 Task: Add a signature Ibrahim Sanchez containing Have a great St. Patricks Day, Ibrahim Sanchez to email address softage.5@softage.net and add a folder Decorations
Action: Mouse moved to (24, 44)
Screenshot: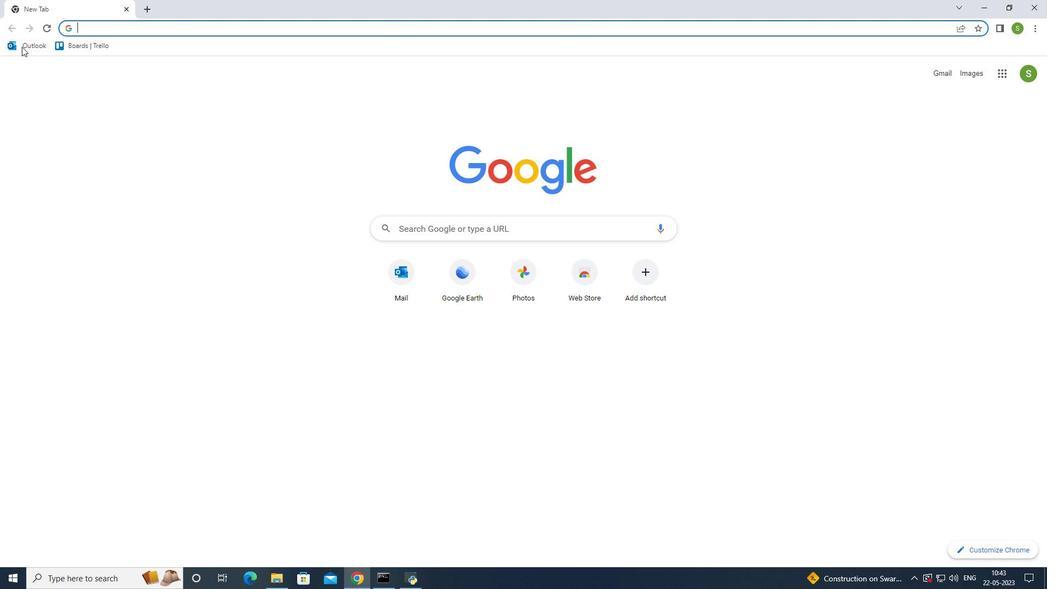 
Action: Mouse pressed left at (24, 44)
Screenshot: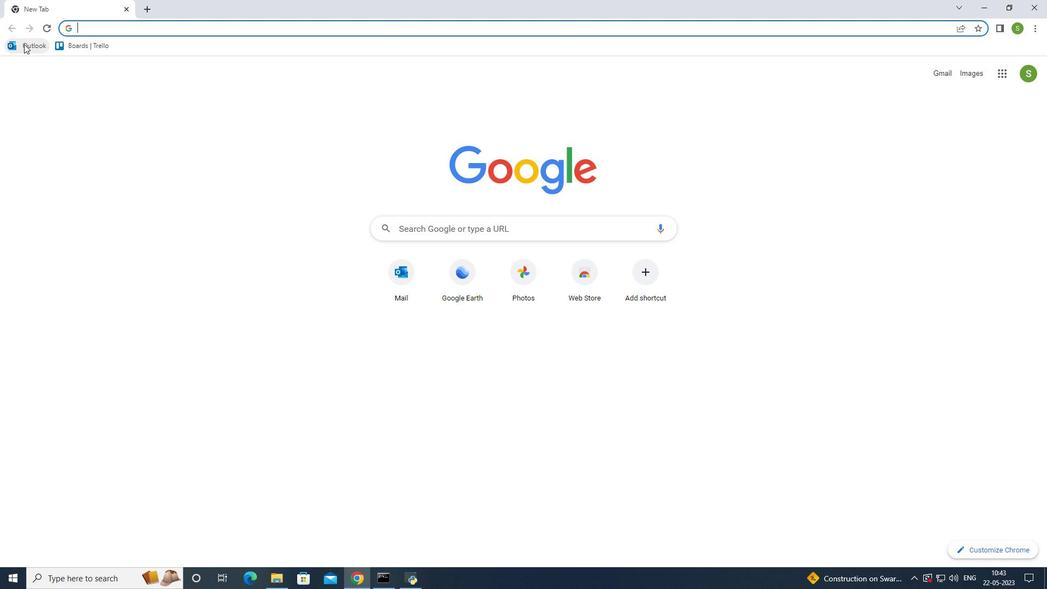 
Action: Mouse moved to (99, 98)
Screenshot: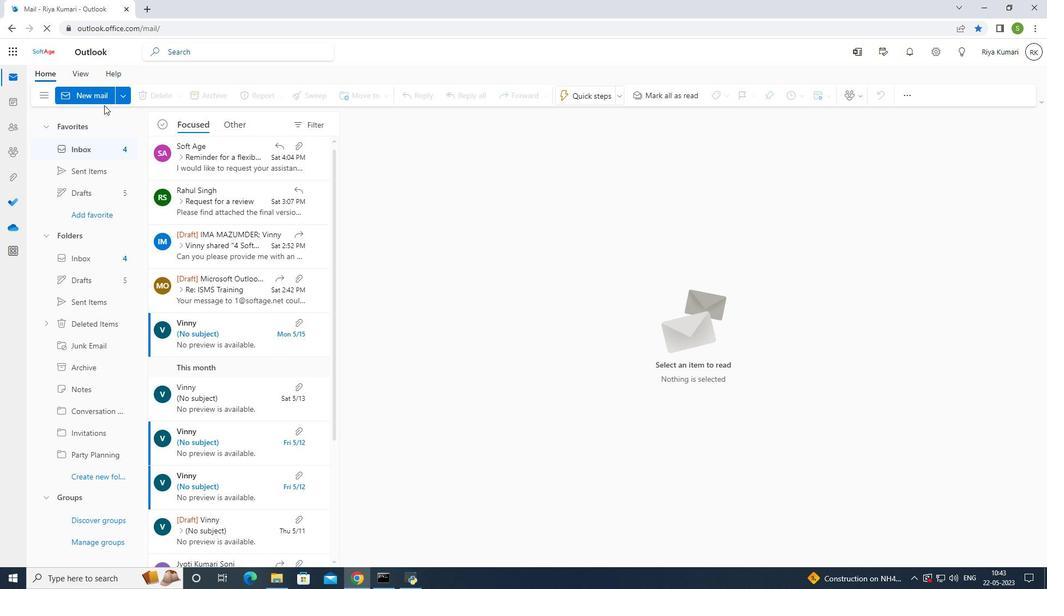 
Action: Mouse pressed left at (99, 98)
Screenshot: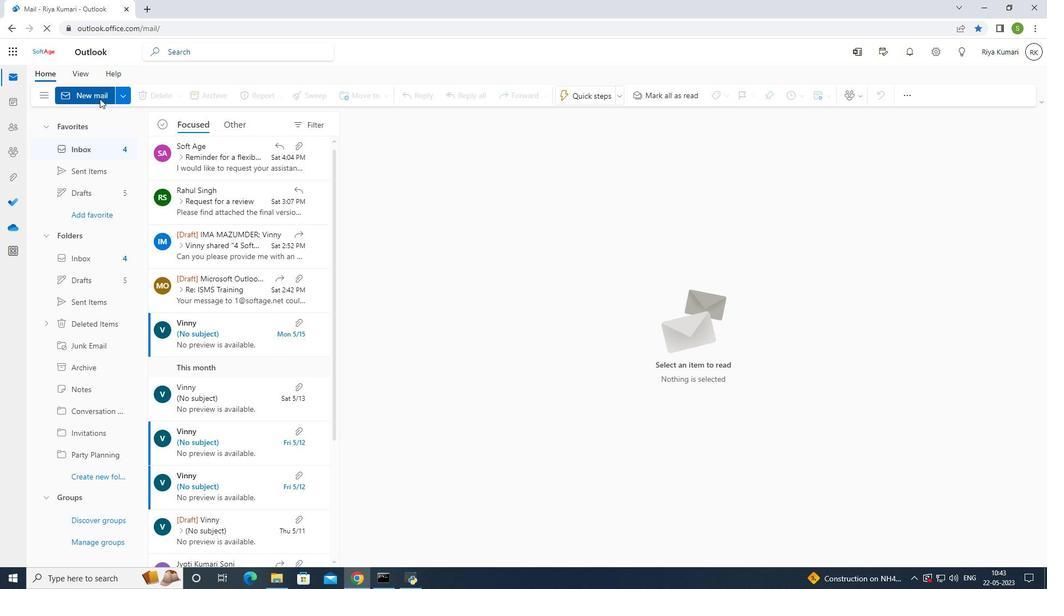 
Action: Mouse moved to (711, 96)
Screenshot: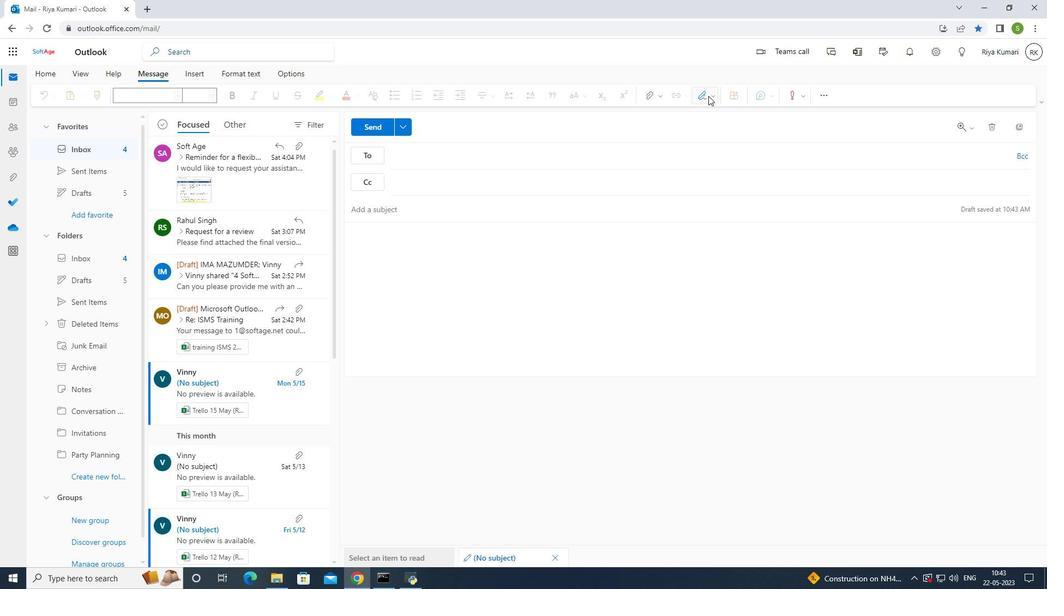 
Action: Mouse pressed left at (711, 96)
Screenshot: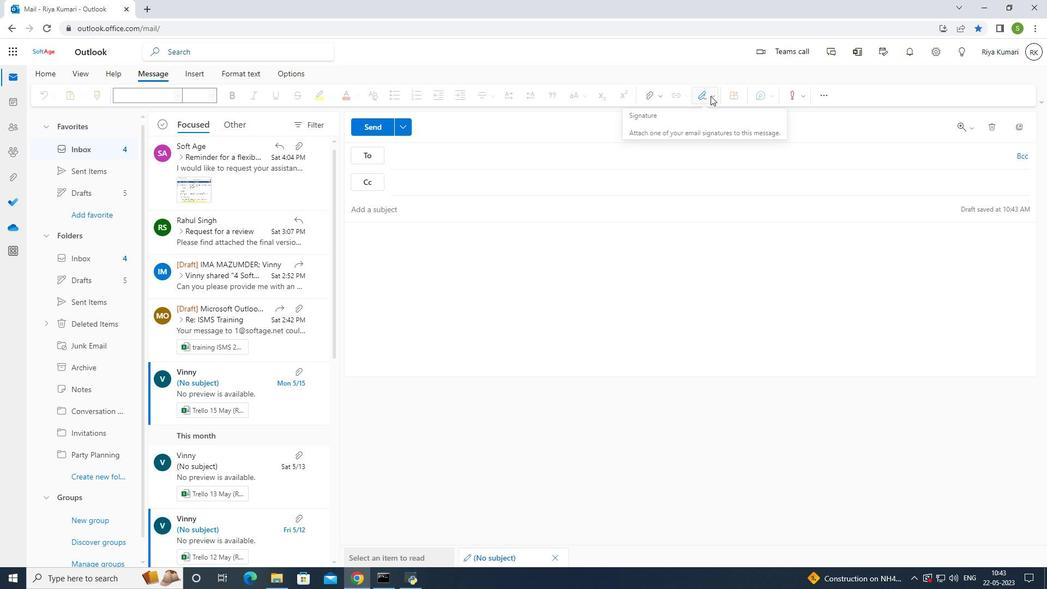 
Action: Mouse moved to (692, 140)
Screenshot: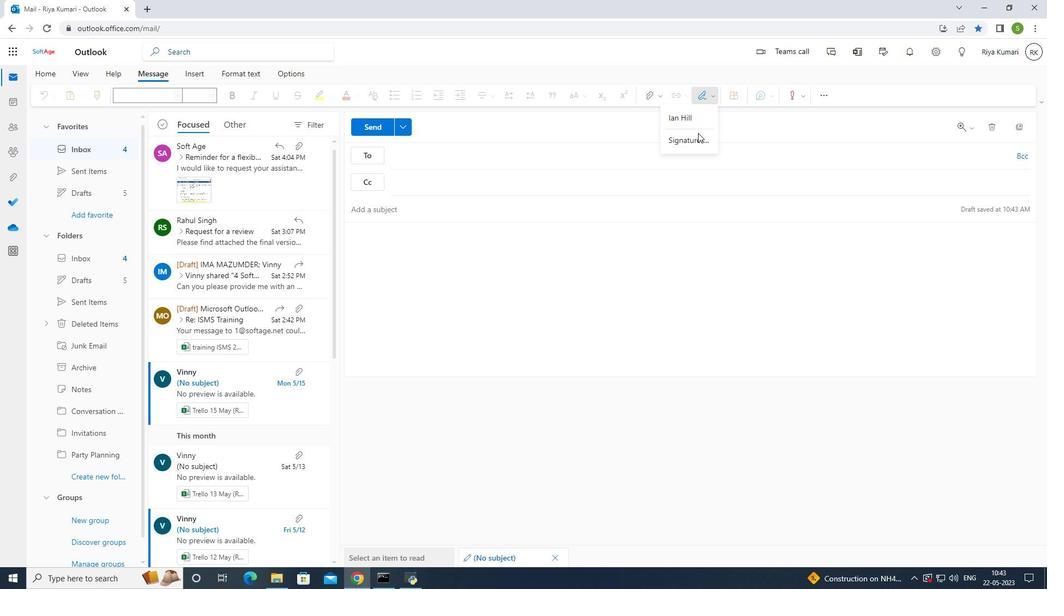 
Action: Mouse pressed left at (692, 140)
Screenshot: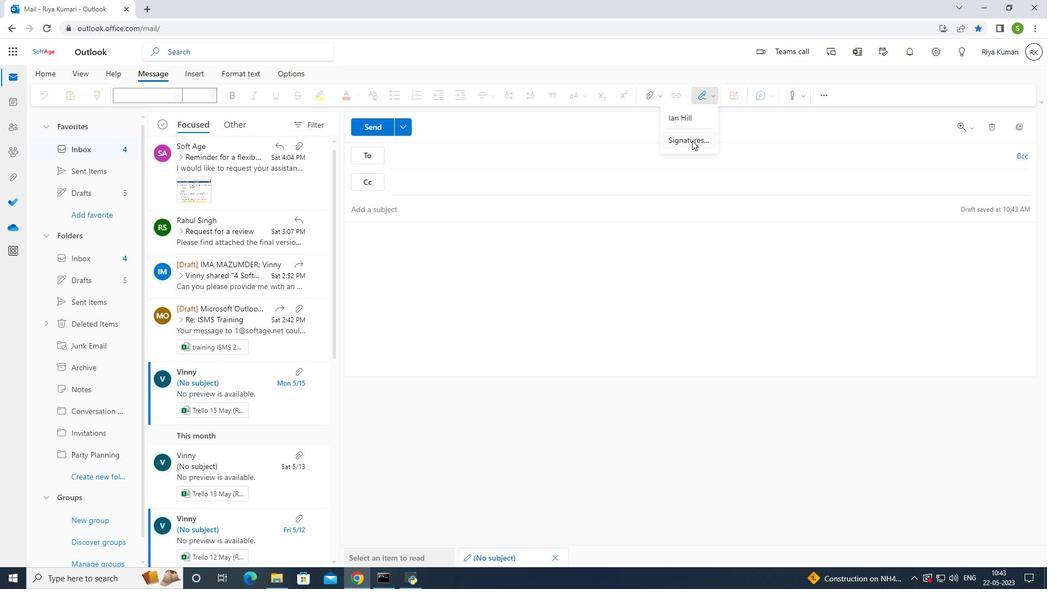 
Action: Mouse moved to (682, 183)
Screenshot: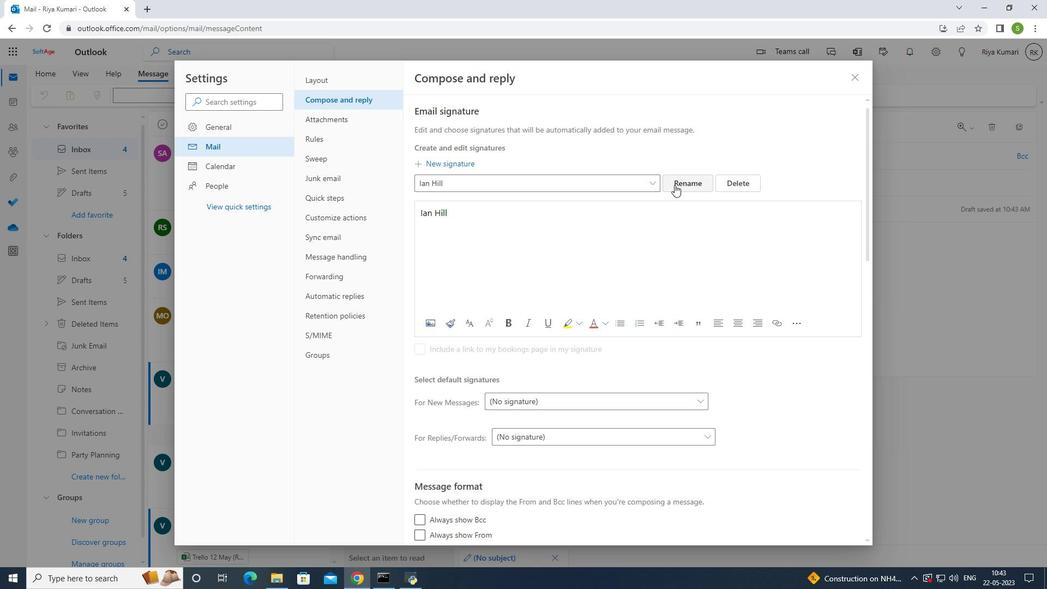 
Action: Mouse pressed left at (682, 183)
Screenshot: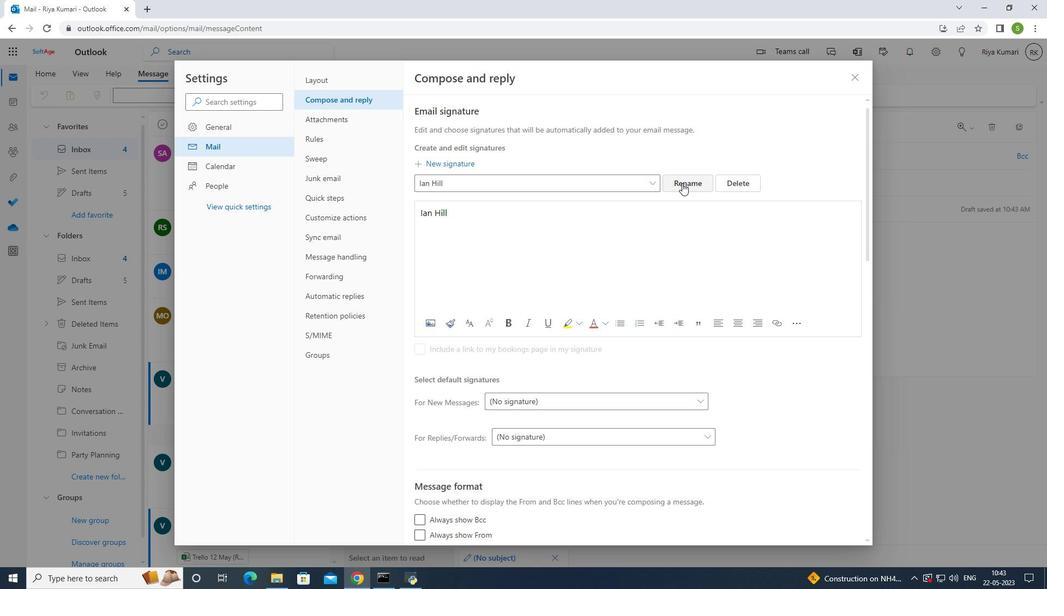 
Action: Mouse moved to (642, 185)
Screenshot: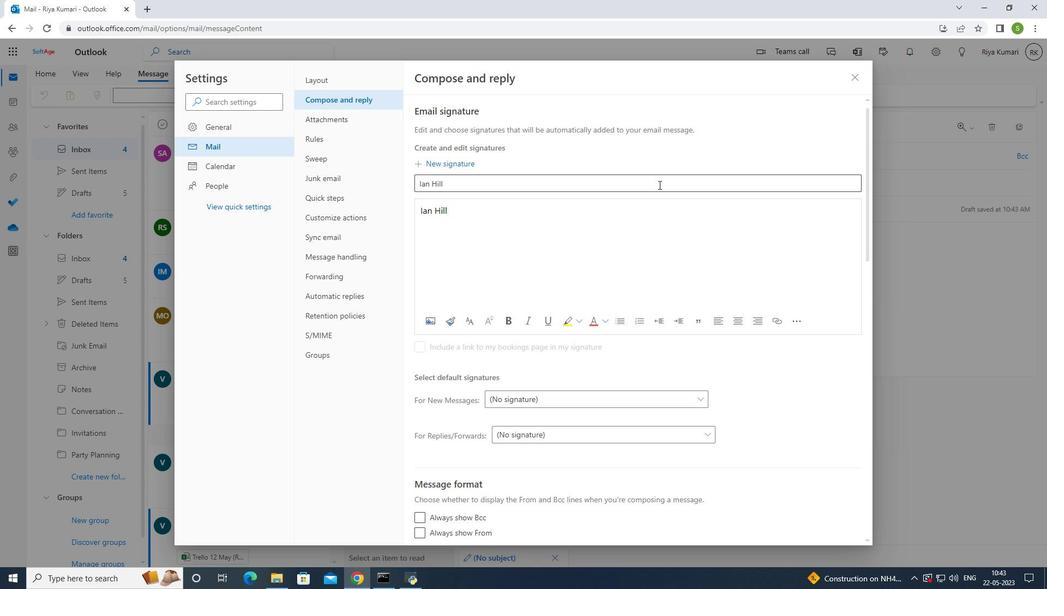 
Action: Mouse pressed left at (642, 185)
Screenshot: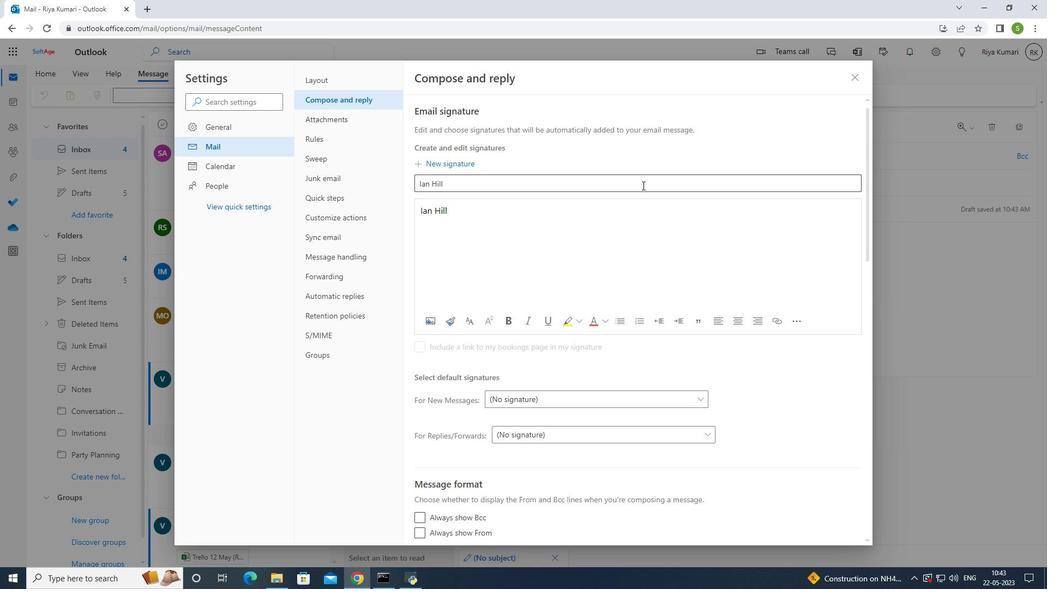 
Action: Mouse moved to (642, 185)
Screenshot: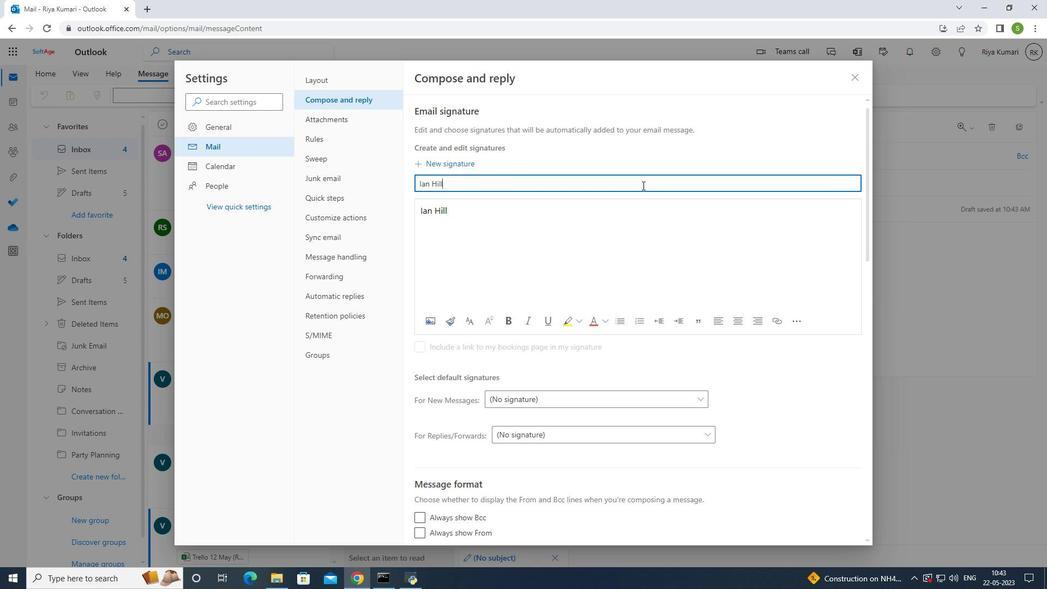 
Action: Key pressed <Key.backspace><Key.backspace><Key.backspace><Key.backspace><Key.backspace><Key.backspace><Key.backspace><Key.backspace><Key.backspace><Key.backspace><Key.backspace><Key.backspace><Key.backspace><Key.backspace><Key.backspace><Key.backspace><Key.shift>I
Screenshot: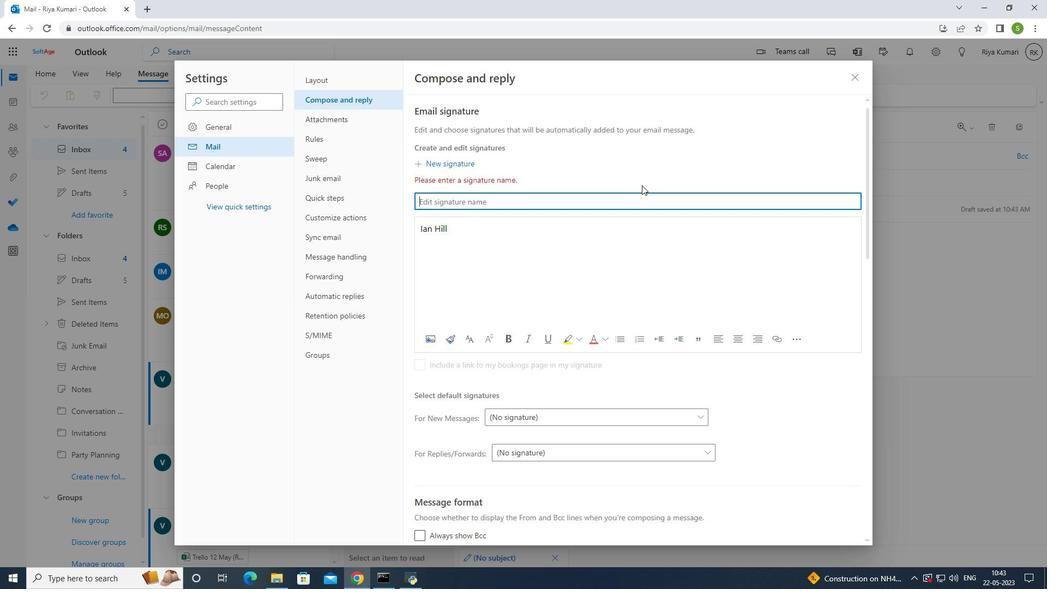 
Action: Mouse moved to (680, 180)
Screenshot: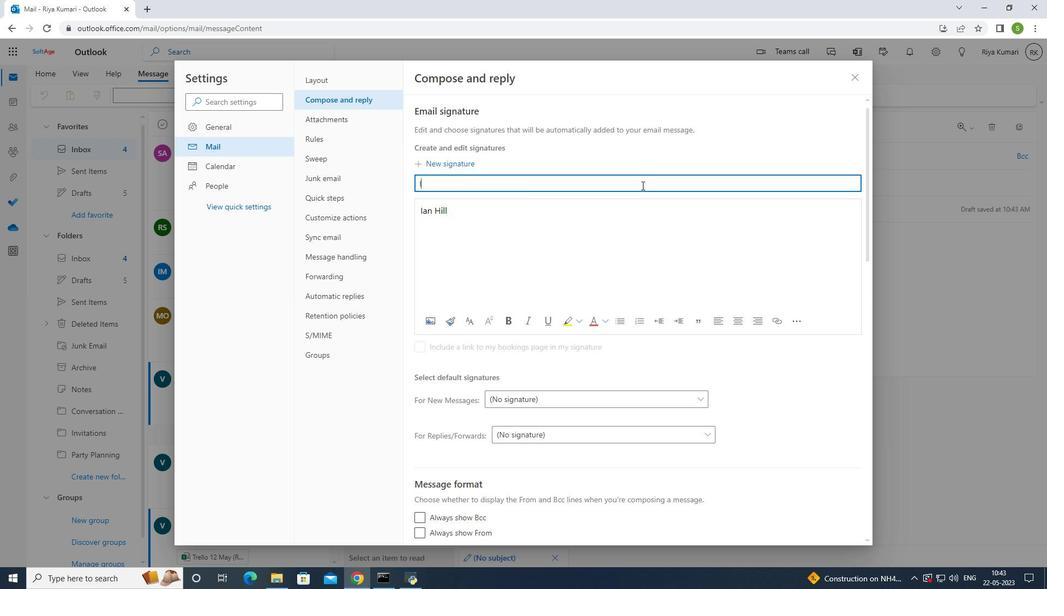 
Action: Key pressed brah
Screenshot: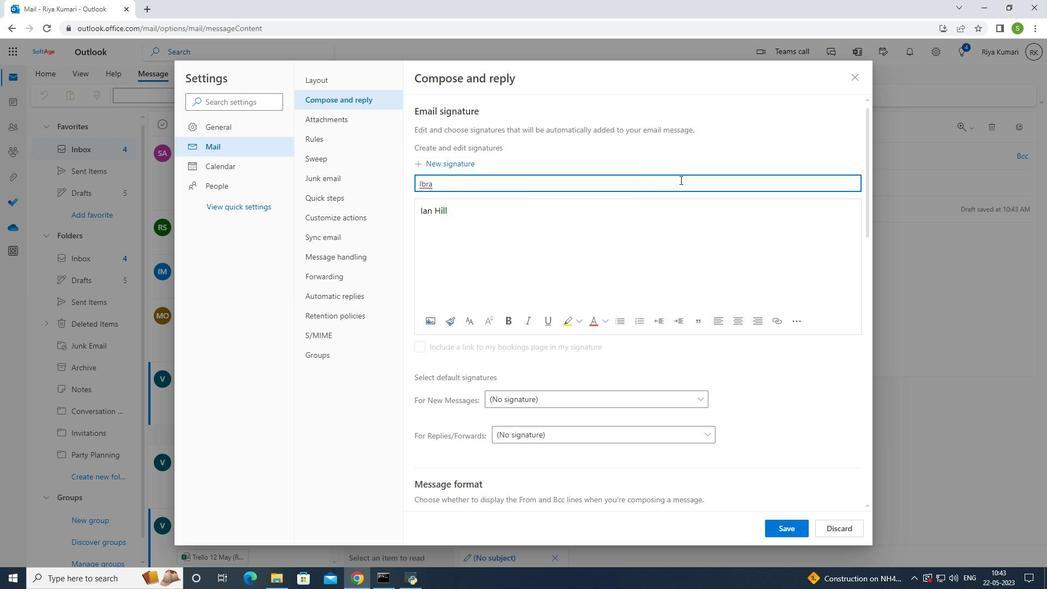 
Action: Mouse moved to (708, 179)
Screenshot: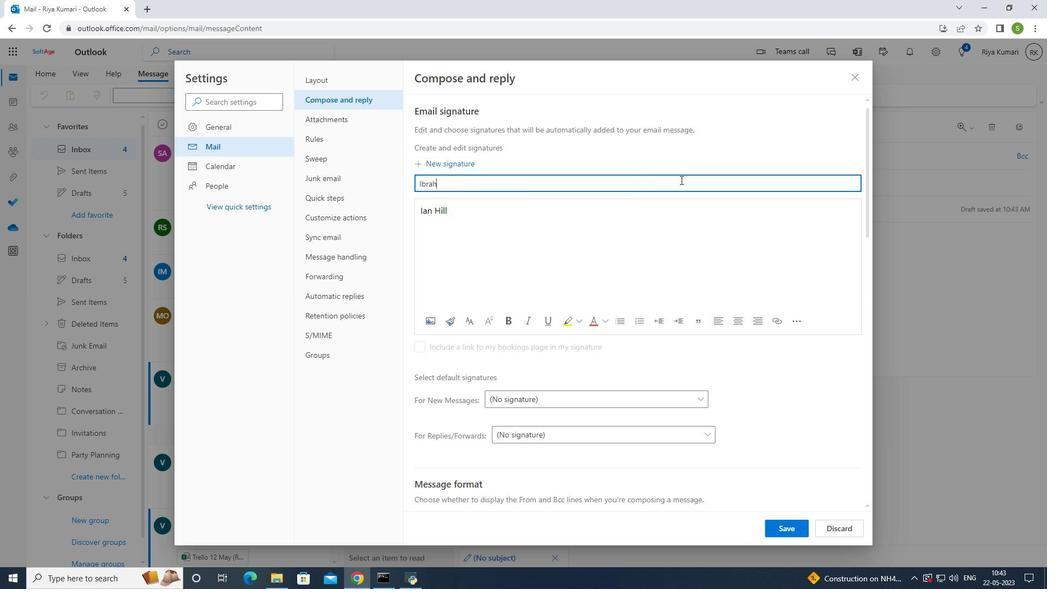 
Action: Key pressed i
Screenshot: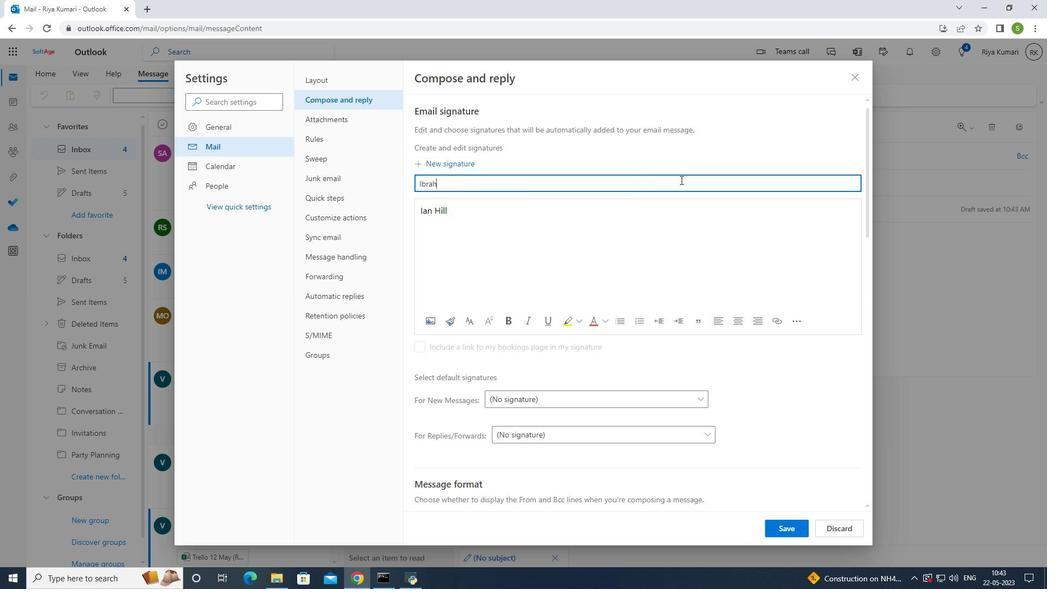 
Action: Mouse moved to (710, 179)
Screenshot: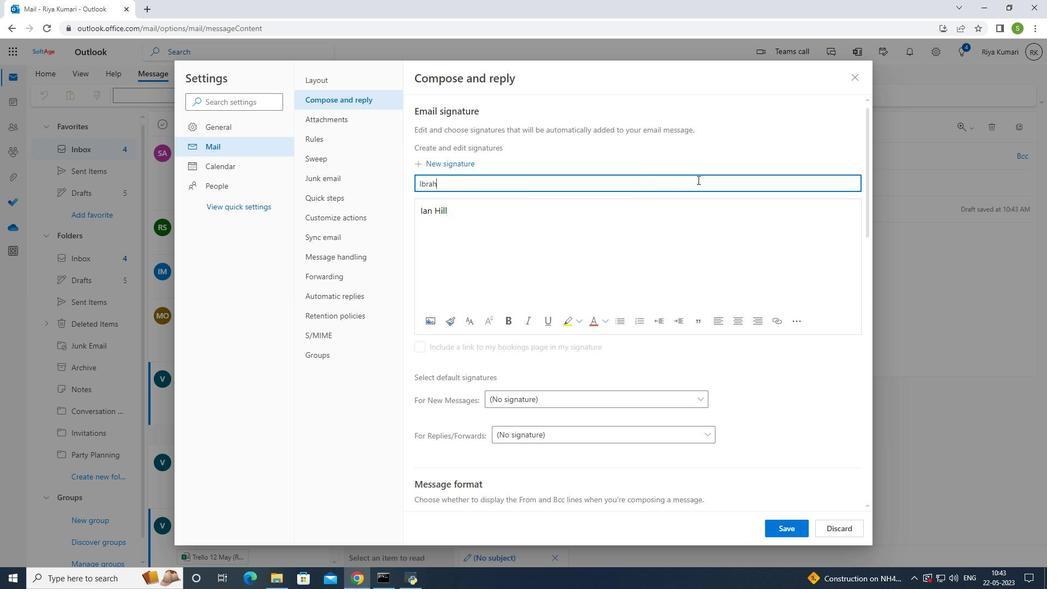 
Action: Key pressed m<Key.space><Key.shift>Sanchez
Screenshot: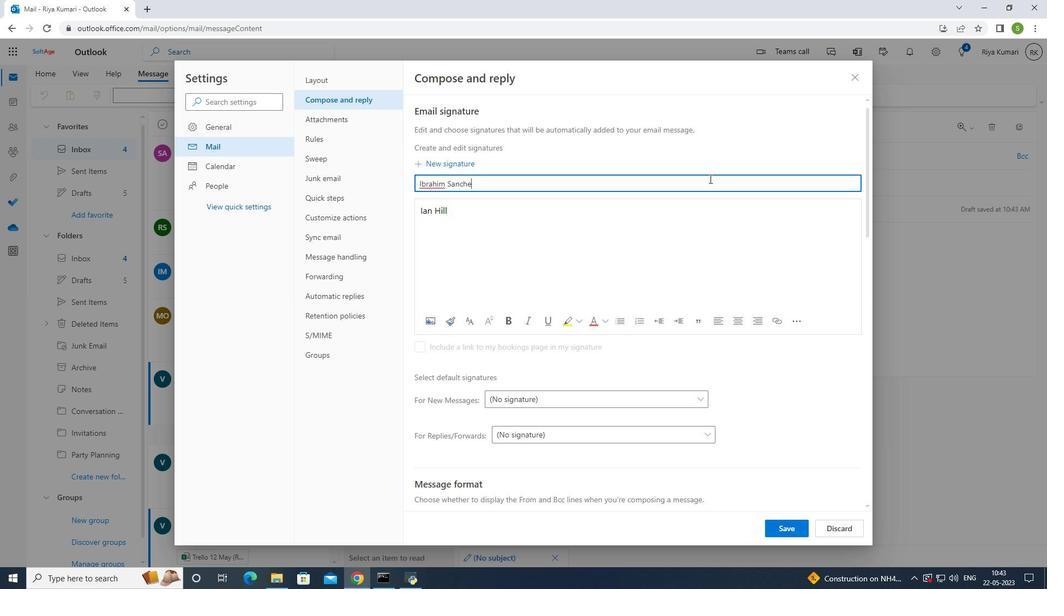 
Action: Mouse moved to (478, 192)
Screenshot: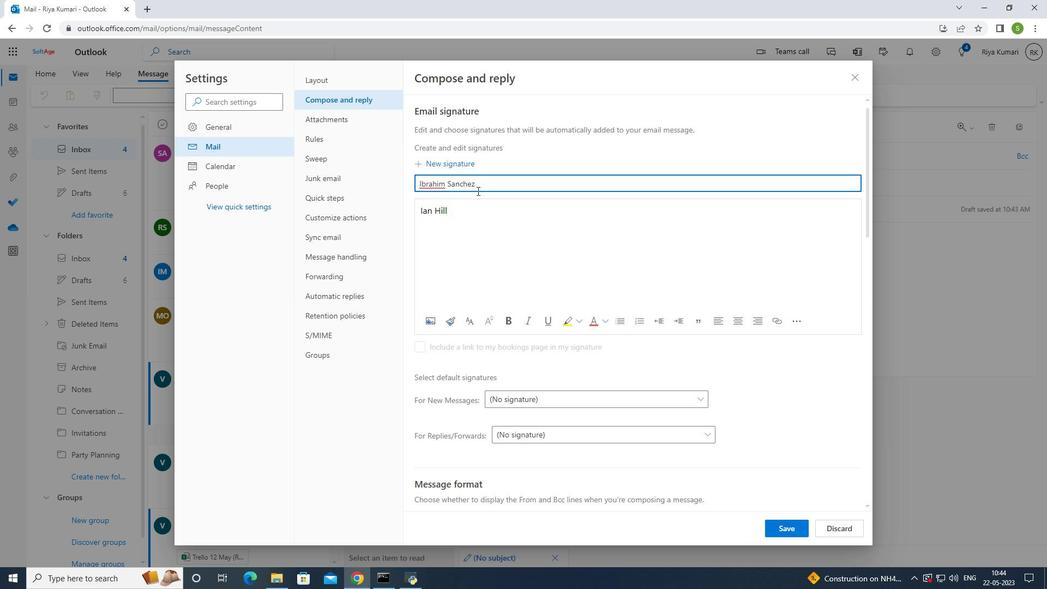 
Action: Key pressed ctrl+A
Screenshot: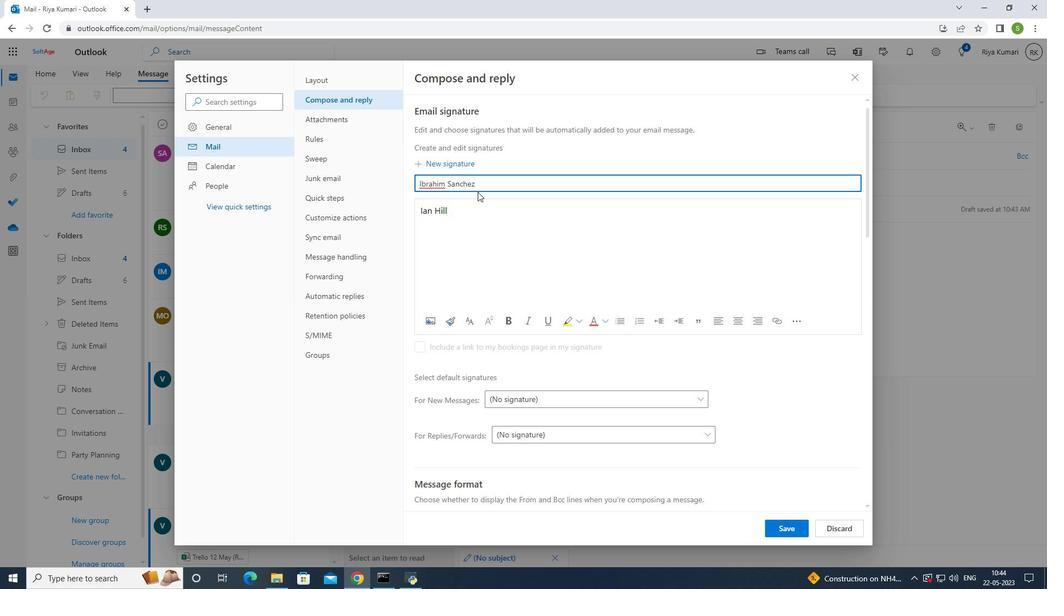 
Action: Mouse moved to (478, 193)
Screenshot: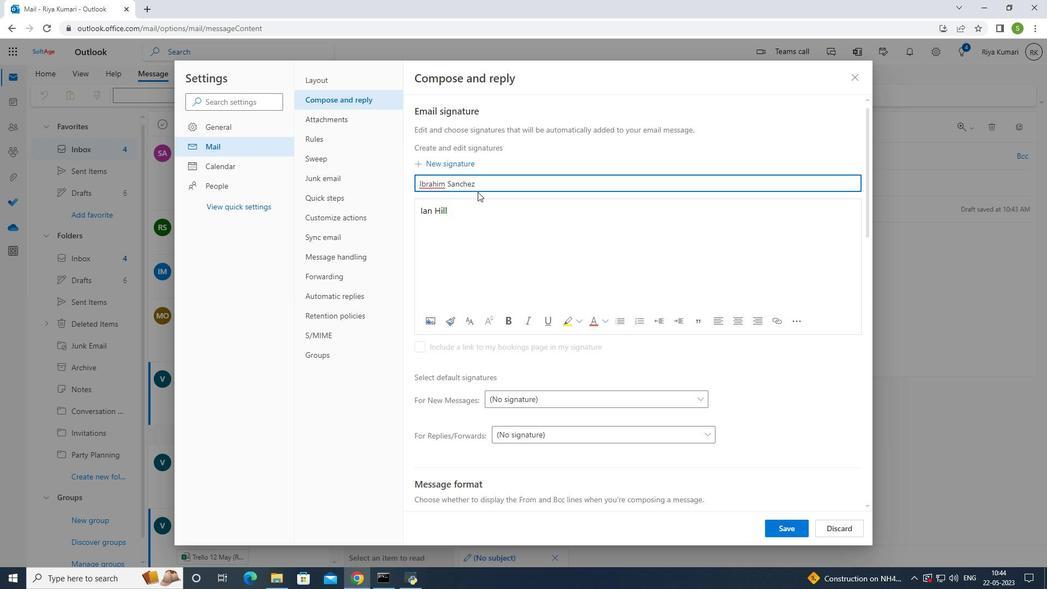 
Action: Key pressed <'\x03'>
Screenshot: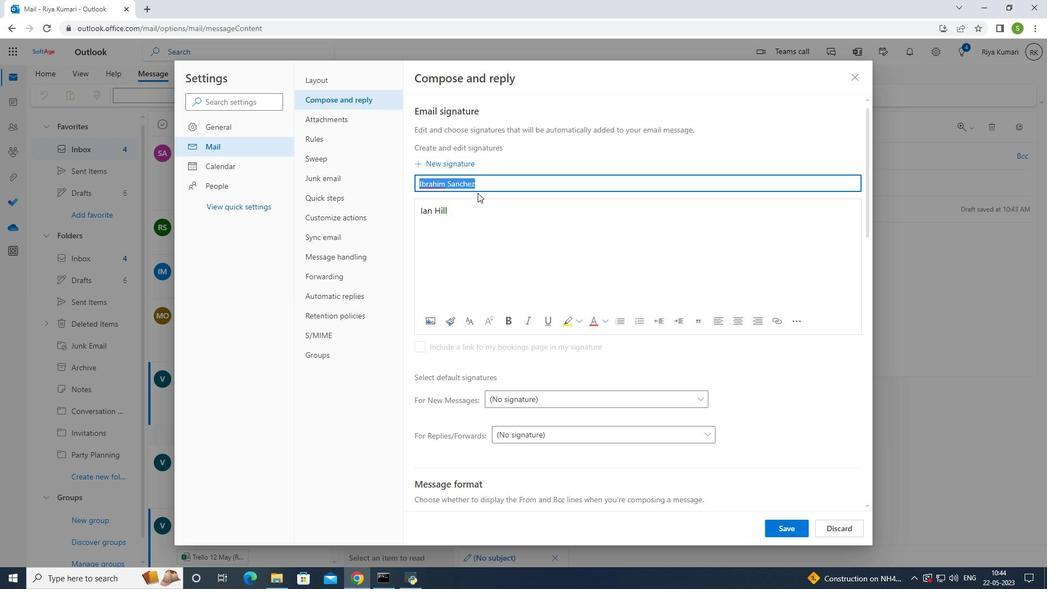 
Action: Mouse moved to (457, 209)
Screenshot: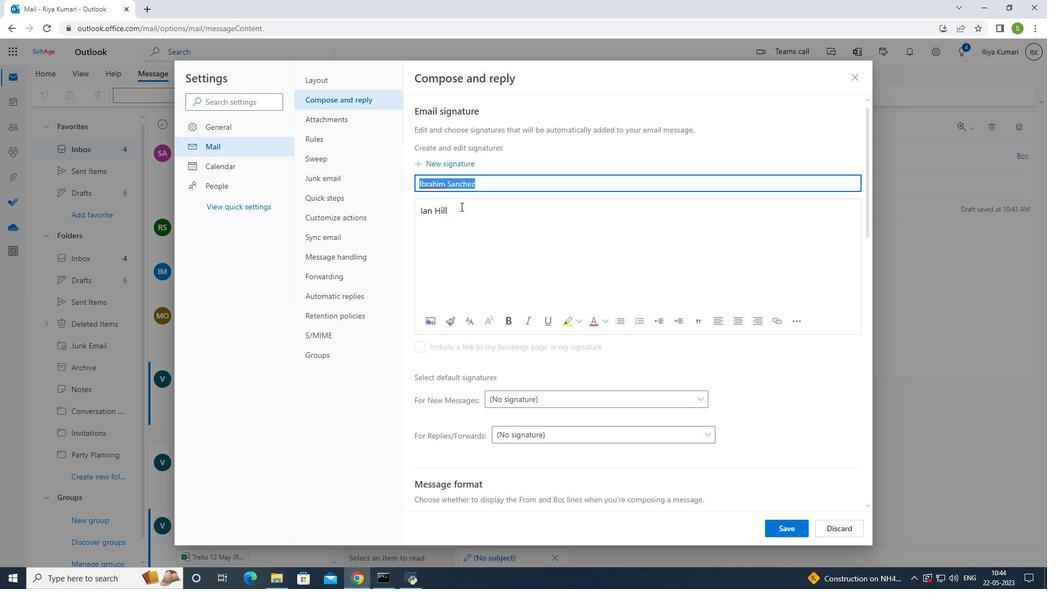 
Action: Mouse pressed left at (457, 209)
Screenshot: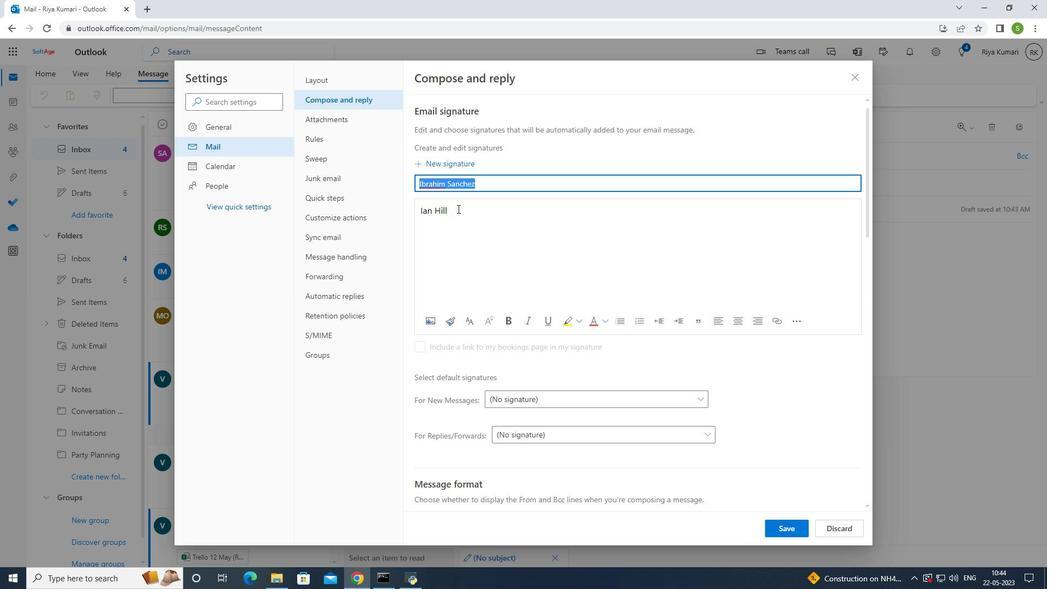 
Action: Key pressed <Key.backspace><Key.backspace><Key.backspace><Key.backspace><Key.backspace><Key.backspace><Key.backspace><Key.backspace><Key.backspace><Key.backspace><Key.backspace><Key.backspace><Key.backspace><Key.backspace><Key.backspace><Key.backspace><Key.backspace><Key.backspace><Key.backspace><Key.backspace><Key.backspace><Key.backspace><Key.backspace><Key.backspace><Key.backspace><Key.backspace><Key.backspace><Key.backspace><Key.backspace><Key.backspace><Key.backspace><Key.backspace><Key.backspace><Key.backspace><Key.backspace><Key.backspace><Key.backspace><Key.backspace><Key.backspace><Key.backspace>ctrl+V
Screenshot: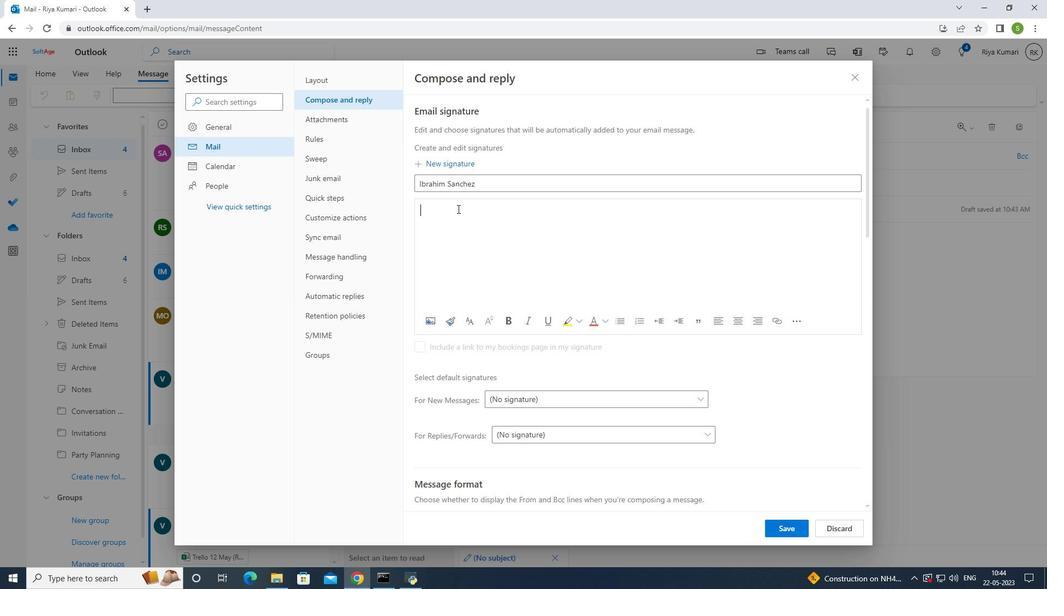 
Action: Mouse moved to (792, 527)
Screenshot: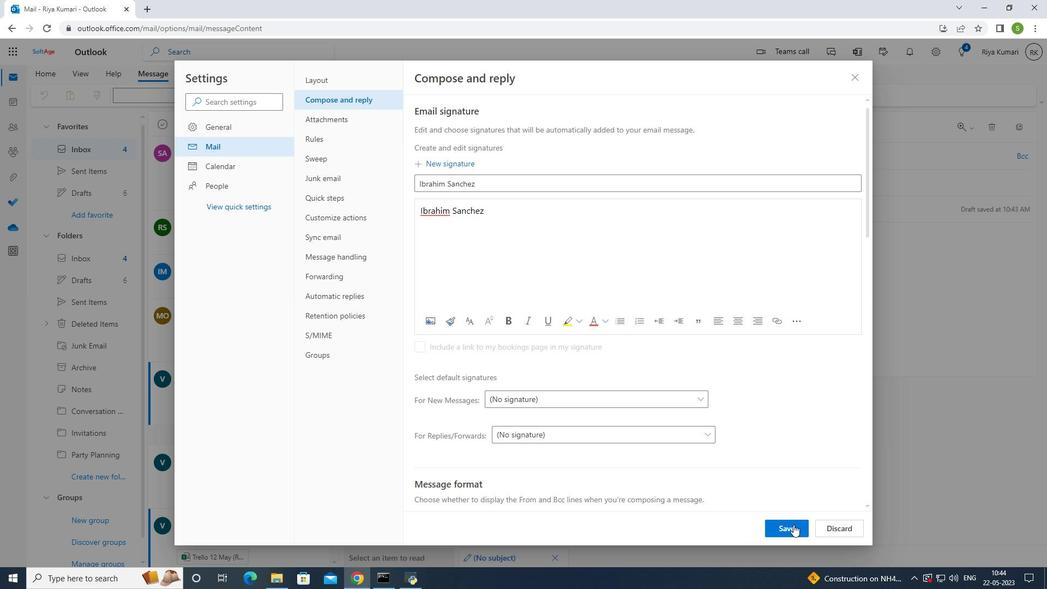 
Action: Mouse pressed left at (792, 527)
Screenshot: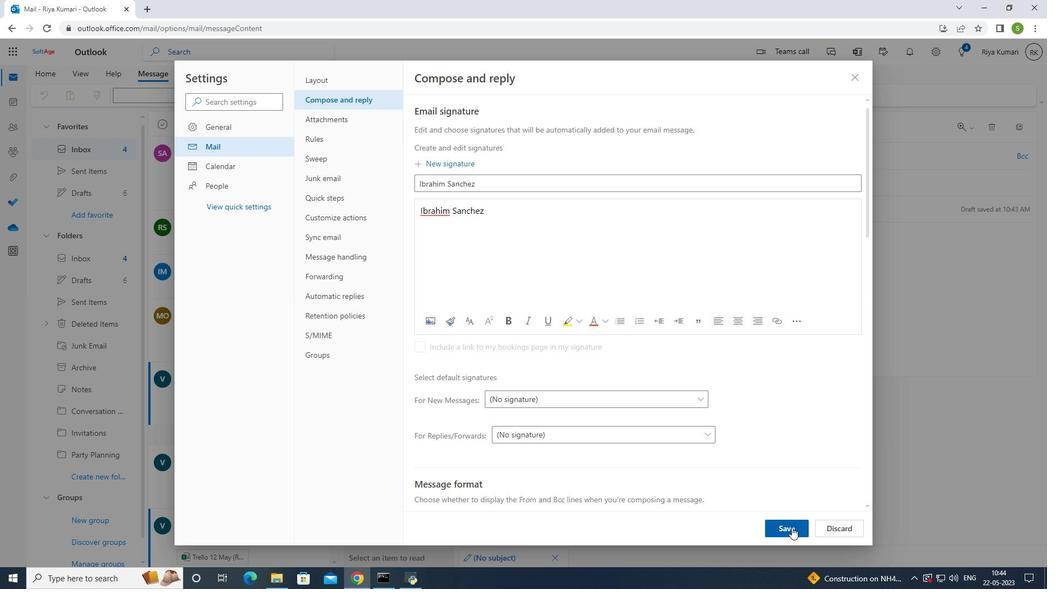 
Action: Mouse moved to (856, 72)
Screenshot: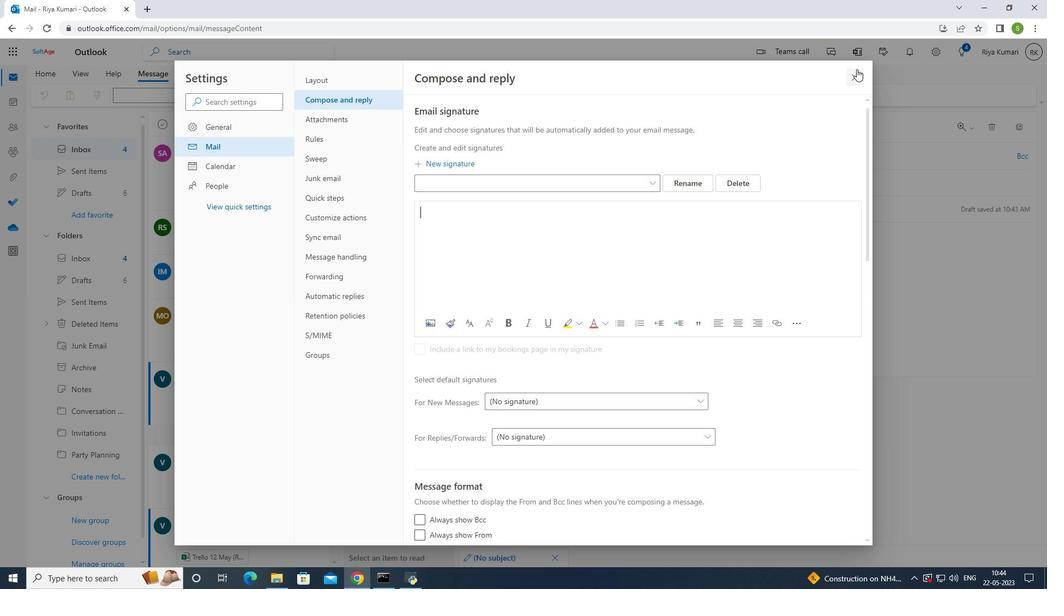 
Action: Mouse pressed left at (856, 72)
Screenshot: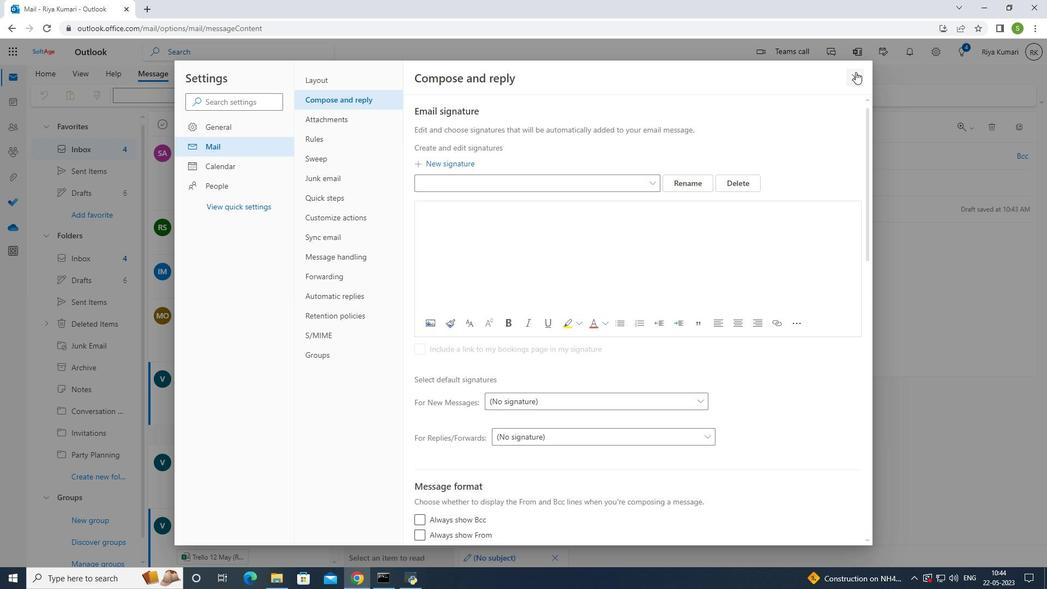 
Action: Mouse moved to (385, 248)
Screenshot: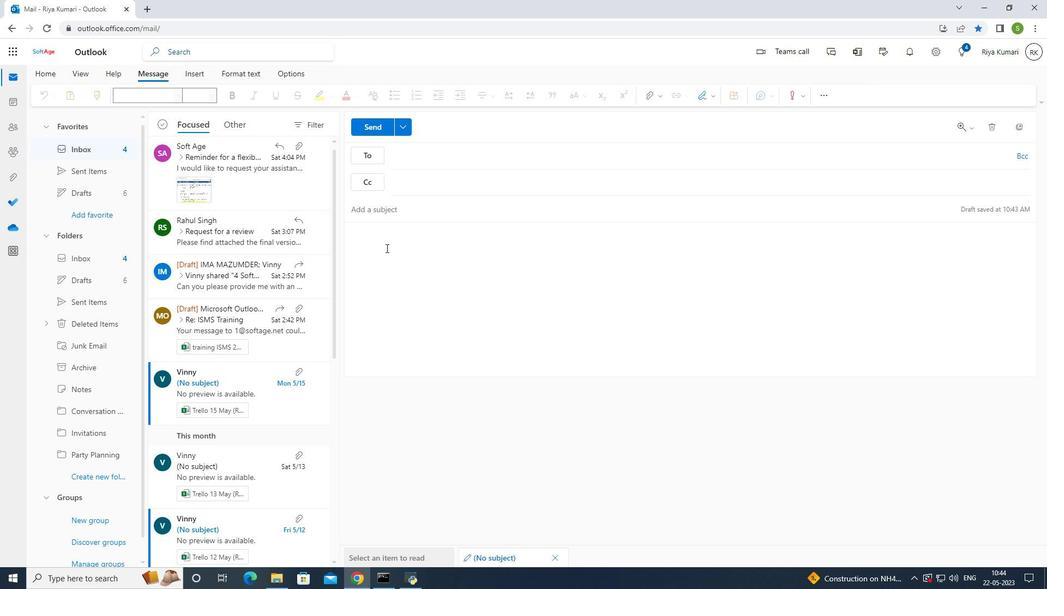 
Action: Mouse pressed left at (385, 248)
Screenshot: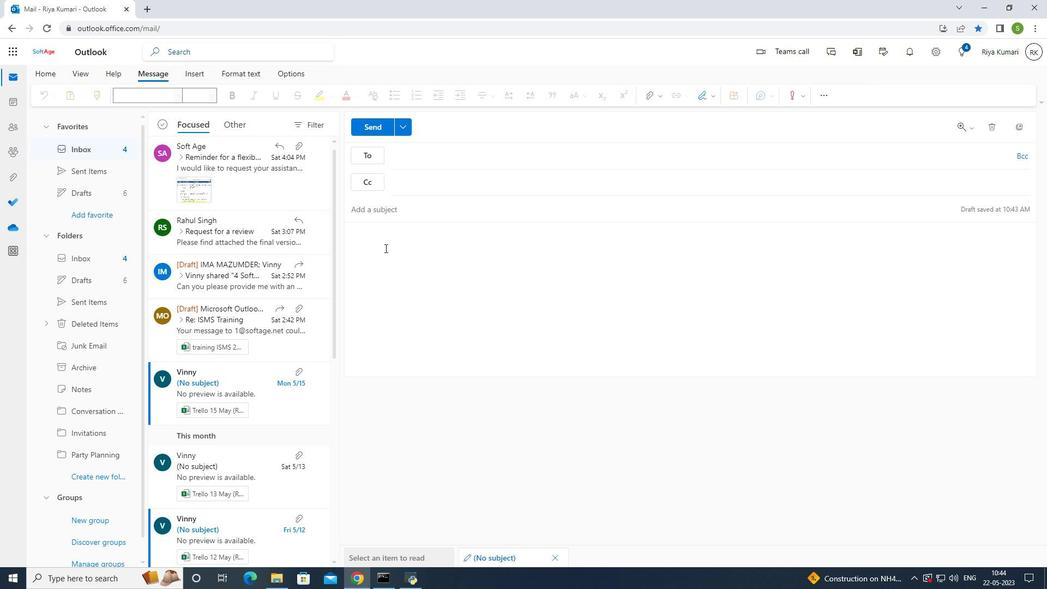 
Action: Mouse moved to (713, 97)
Screenshot: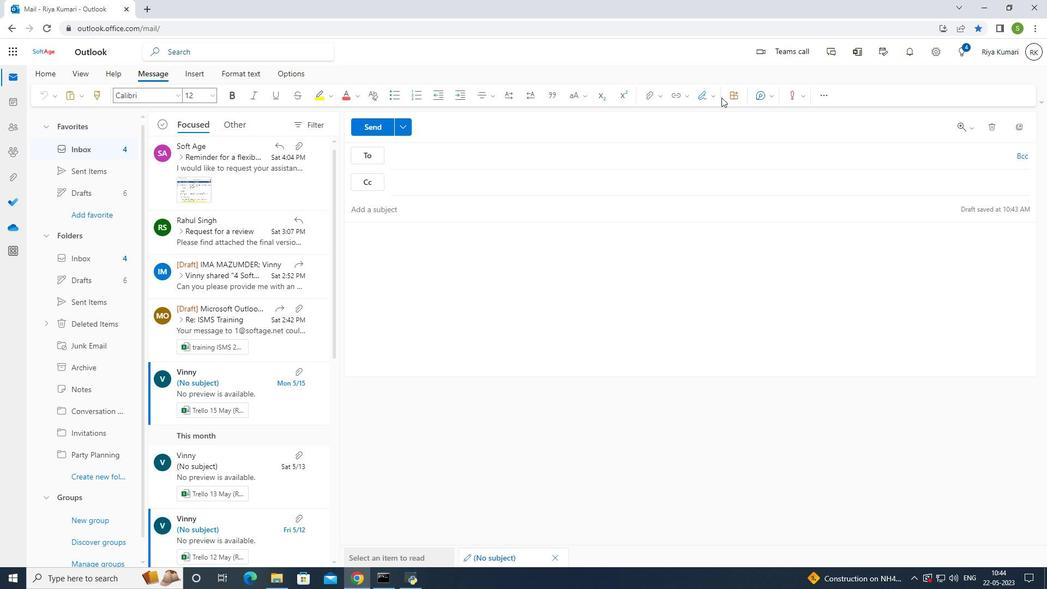 
Action: Mouse pressed left at (713, 97)
Screenshot: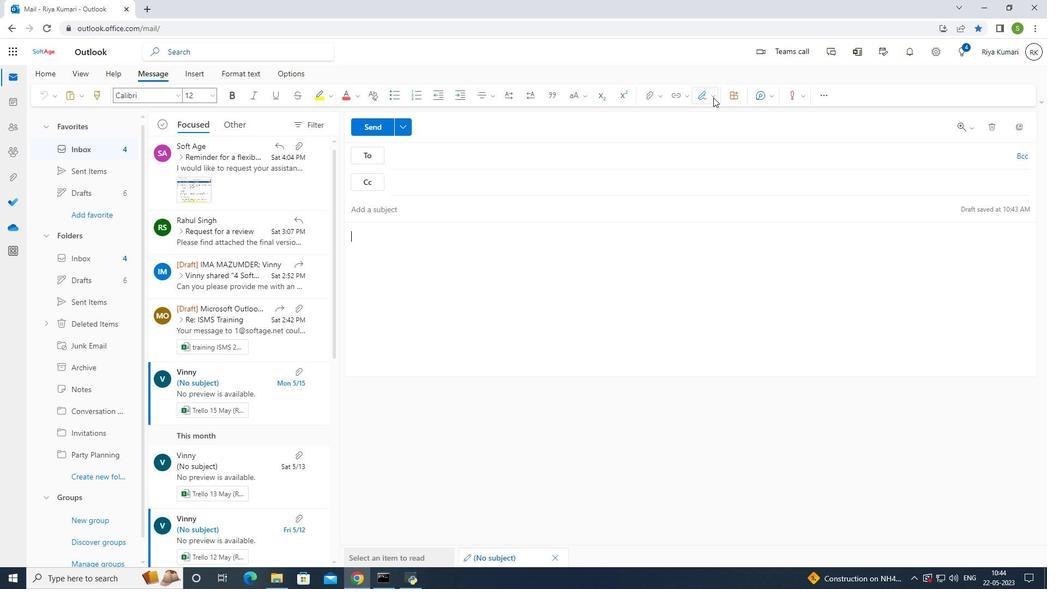 
Action: Mouse moved to (698, 118)
Screenshot: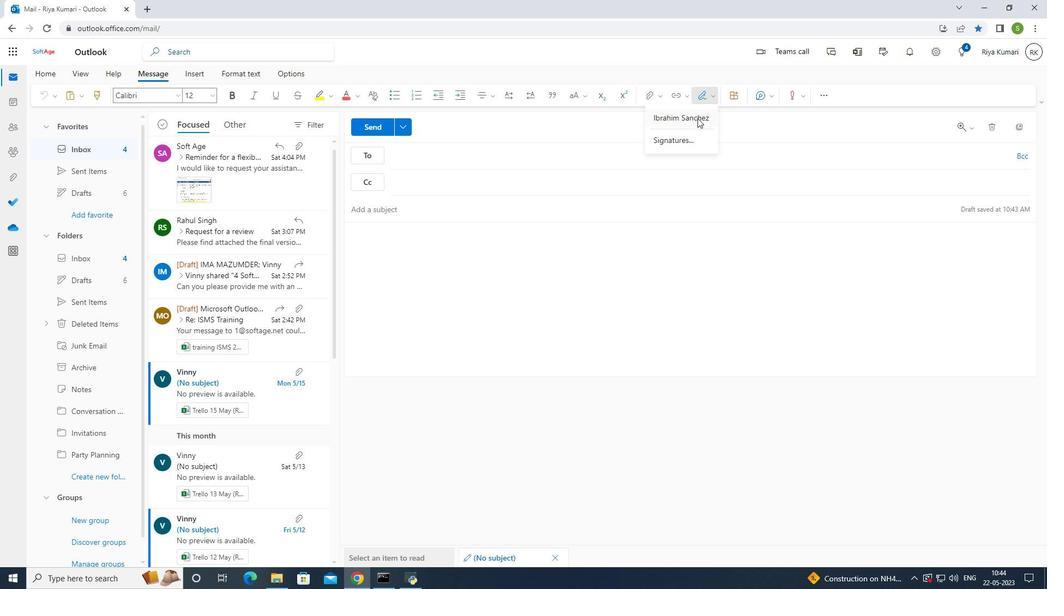 
Action: Mouse pressed left at (698, 118)
Screenshot: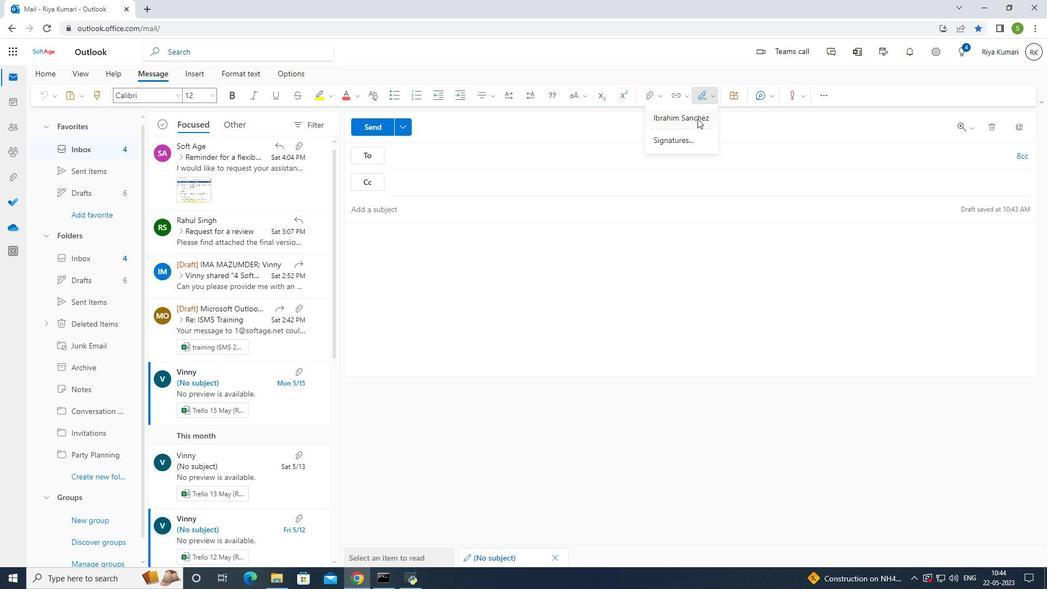 
Action: Mouse moved to (425, 151)
Screenshot: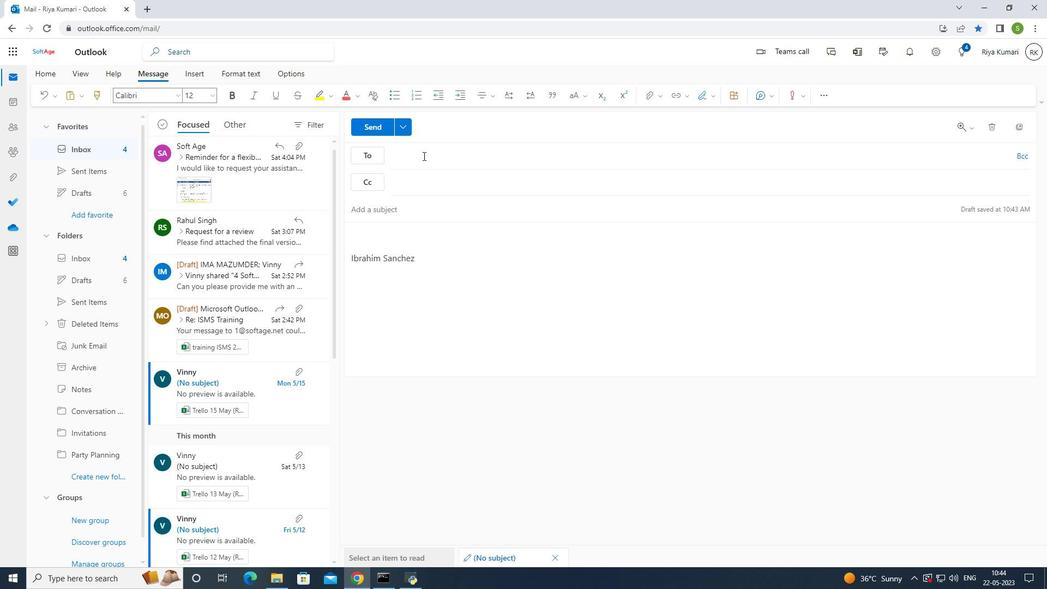 
Action: Mouse pressed left at (425, 151)
Screenshot: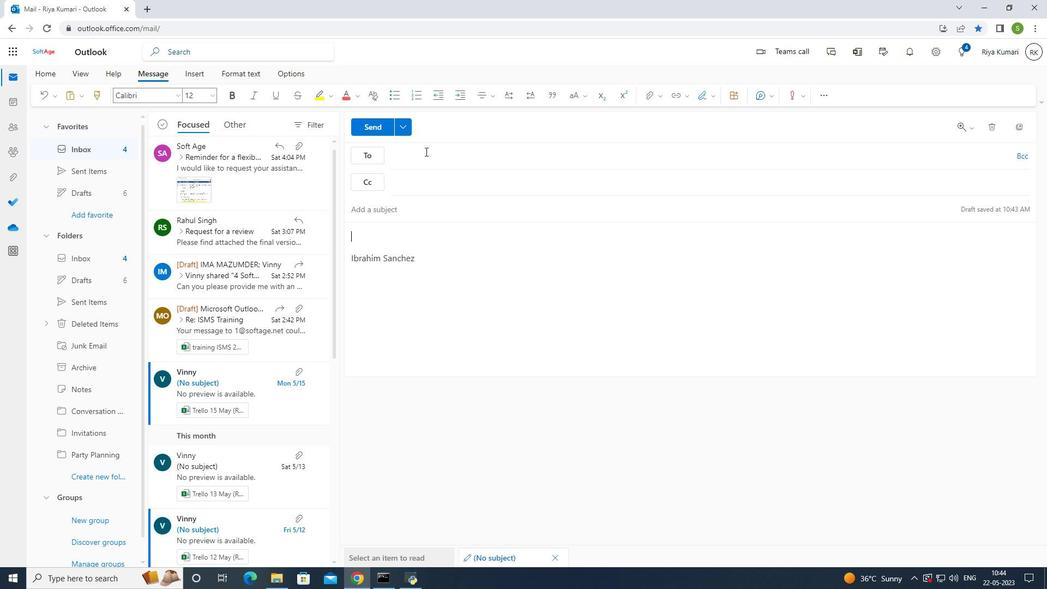 
Action: Mouse moved to (779, 204)
Screenshot: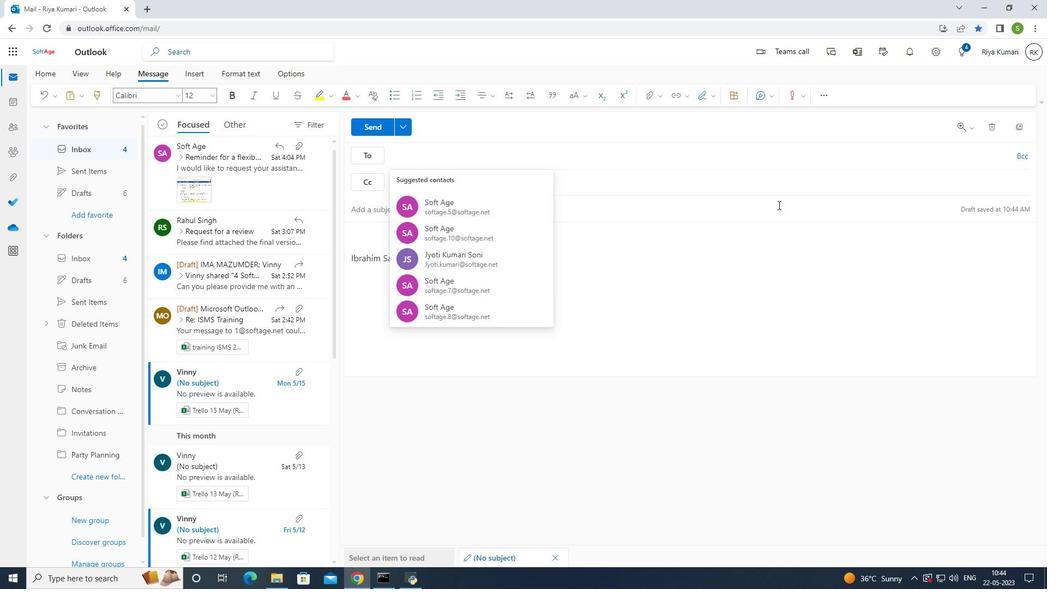 
Action: Key pressed softage.5<Key.shift>@softage.net
Screenshot: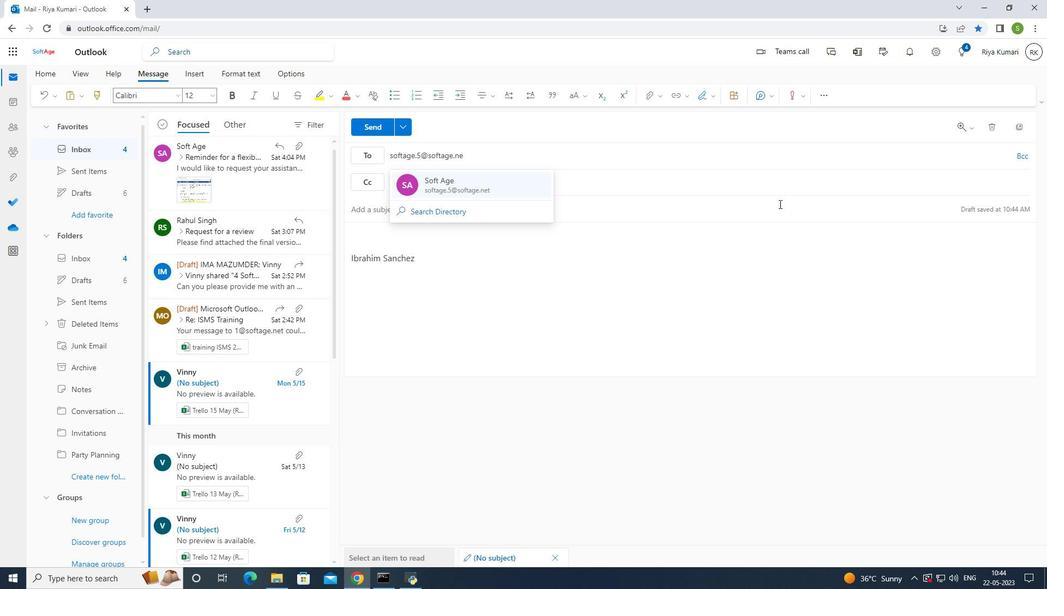 
Action: Mouse moved to (415, 235)
Screenshot: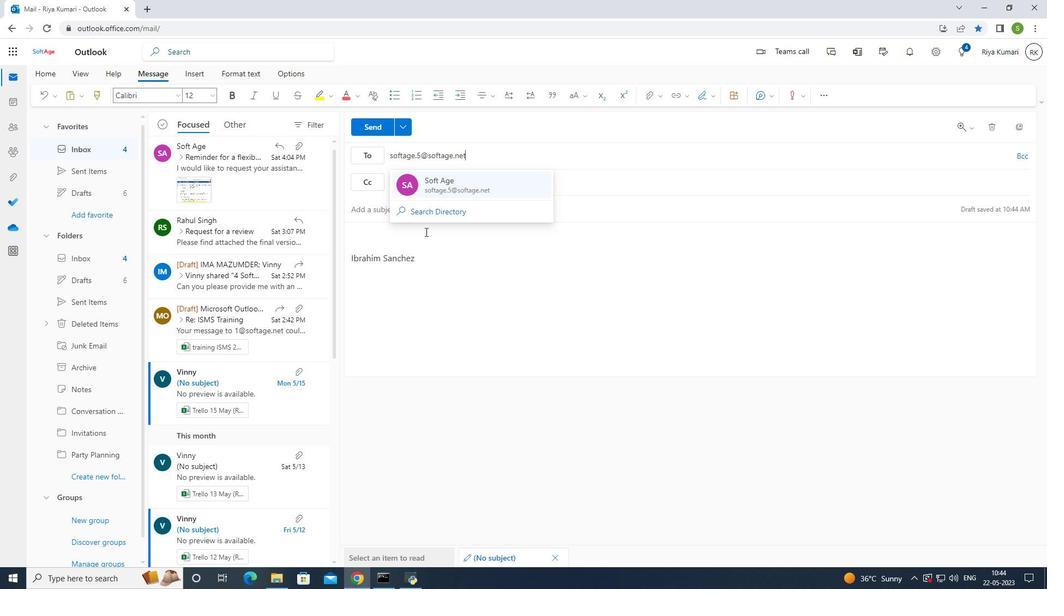 
Action: Mouse pressed left at (415, 235)
Screenshot: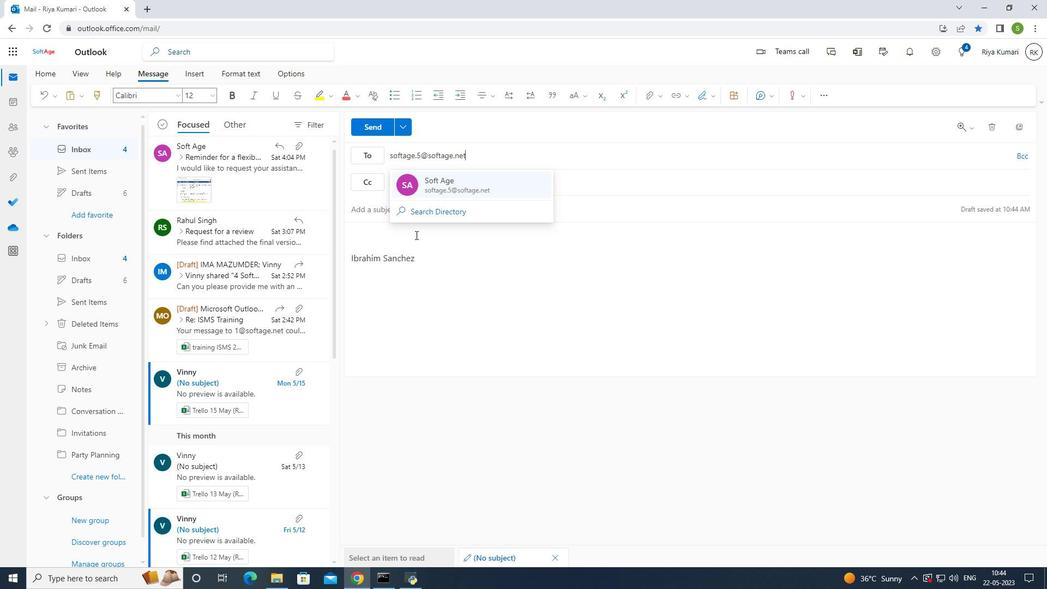 
Action: Mouse moved to (656, 254)
Screenshot: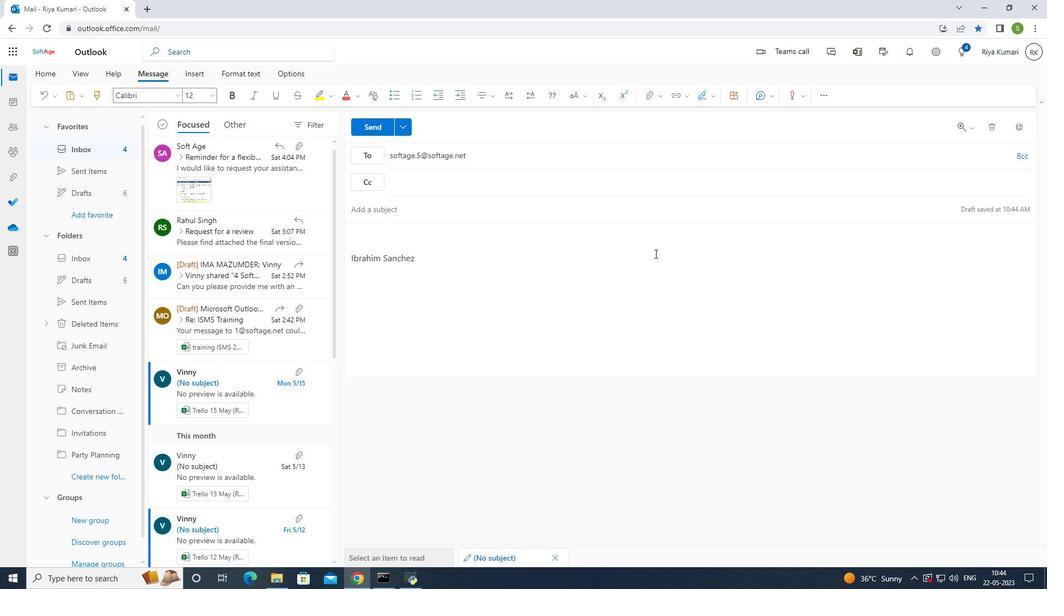 
Action: Key pressed <Key.shift>Have<Key.space>a<Key.space><Key.shift>great<Key.space>st.<Key.space><Key.shift>P
Screenshot: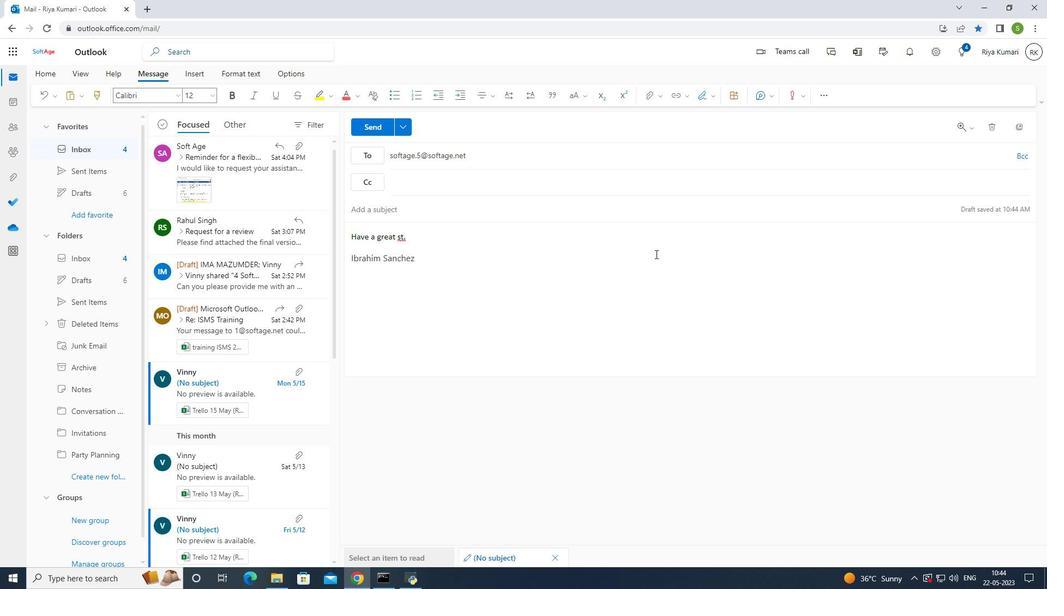 
Action: Mouse moved to (538, 268)
Screenshot: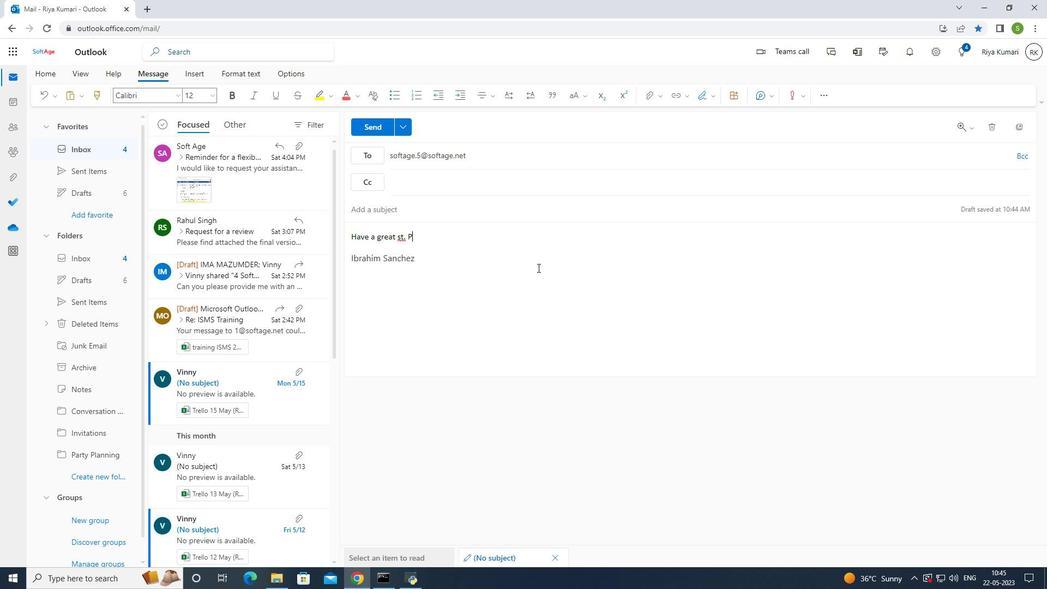 
Action: Key pressed atricks<Key.space><Key.shift>Day
Screenshot: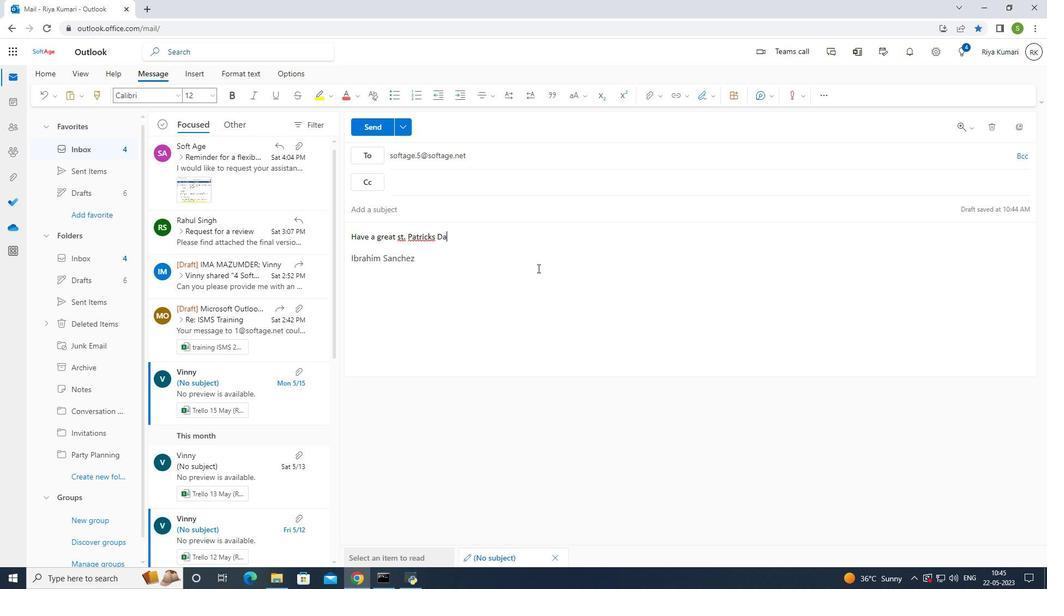 
Action: Mouse moved to (458, 276)
Screenshot: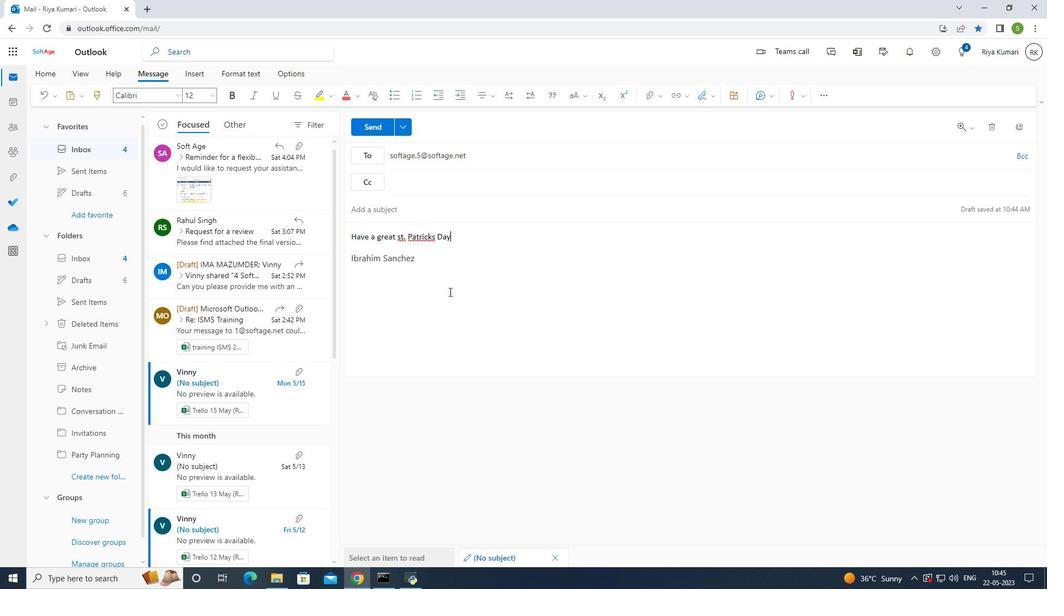 
Action: Key pressed .
Screenshot: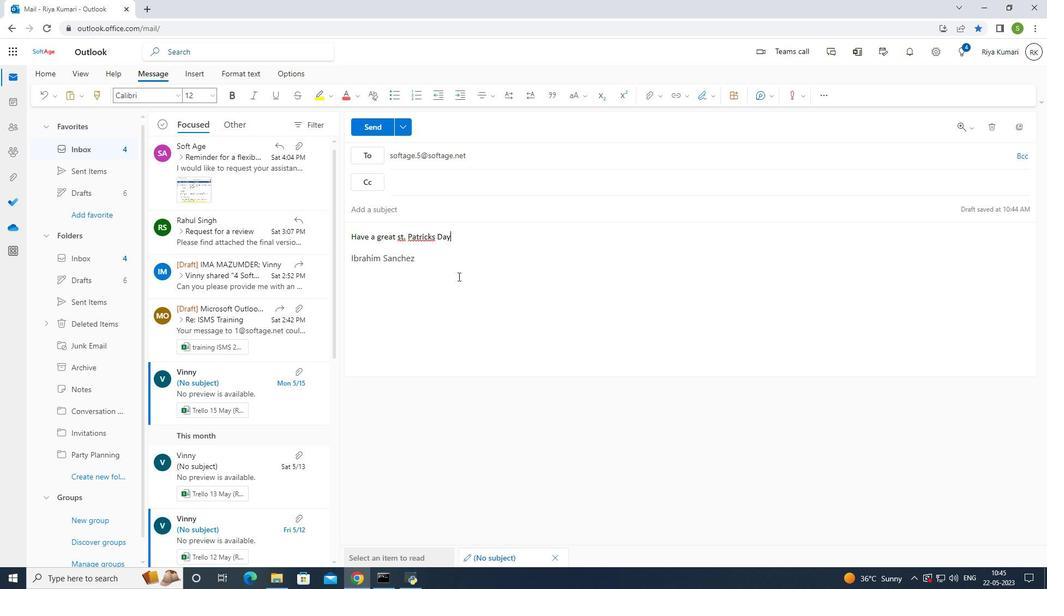 
Action: Mouse moved to (79, 365)
Screenshot: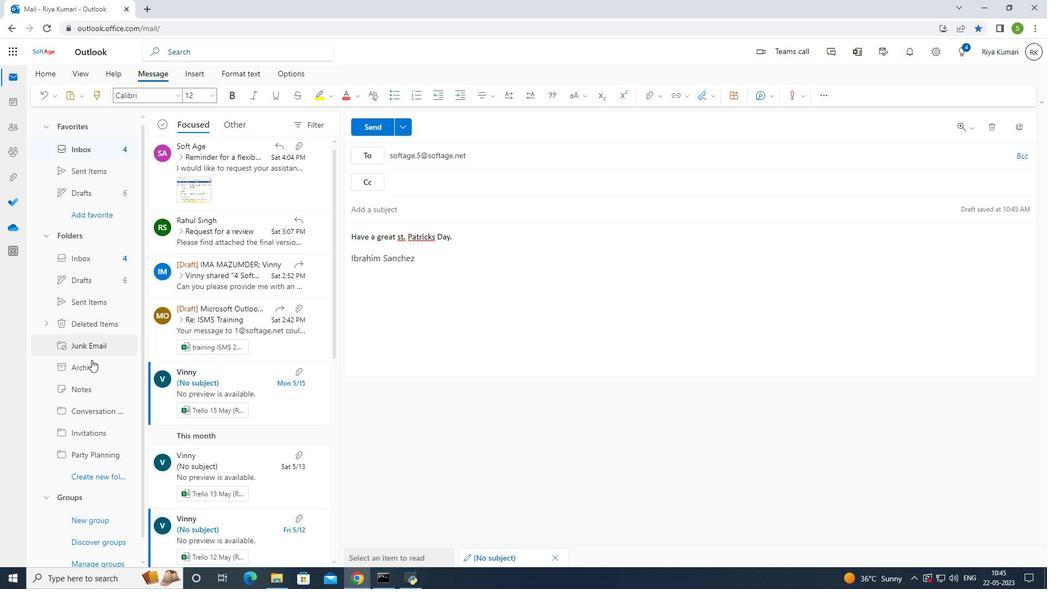 
Action: Mouse scrolled (79, 364) with delta (0, 0)
Screenshot: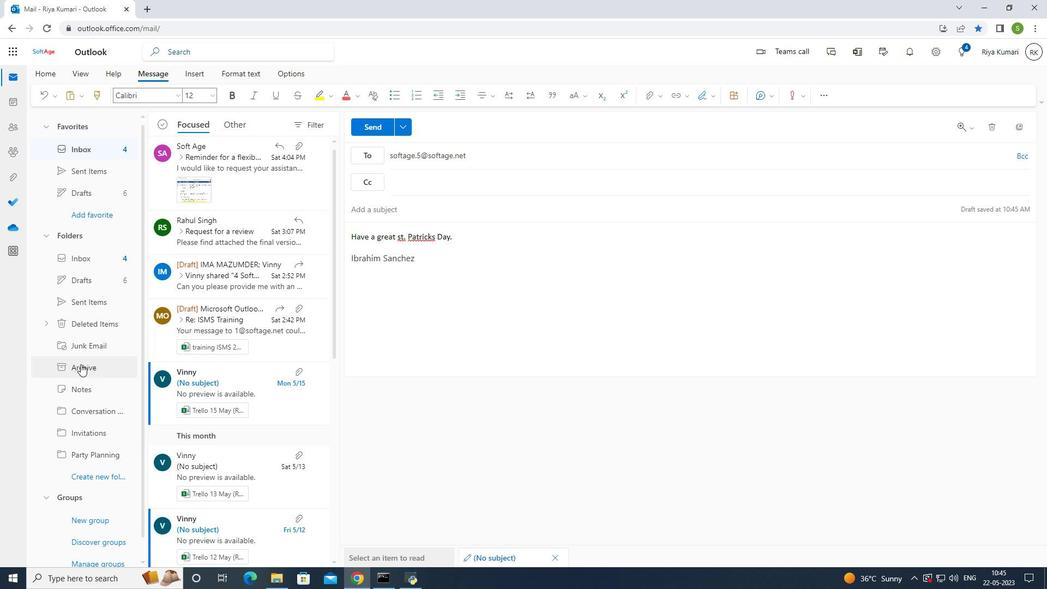 
Action: Mouse scrolled (79, 364) with delta (0, 0)
Screenshot: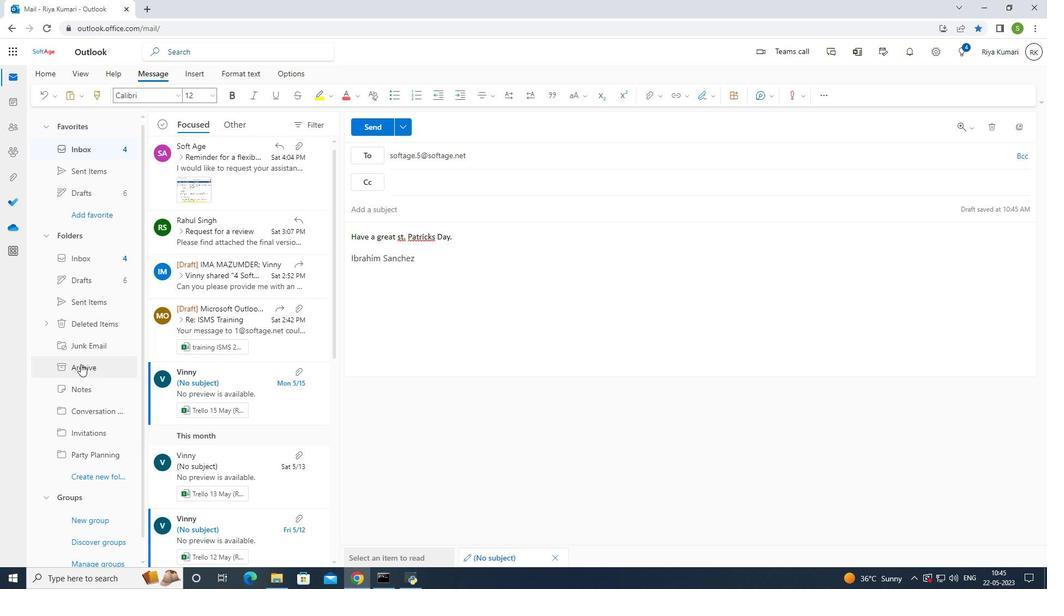 
Action: Mouse scrolled (79, 364) with delta (0, 0)
Screenshot: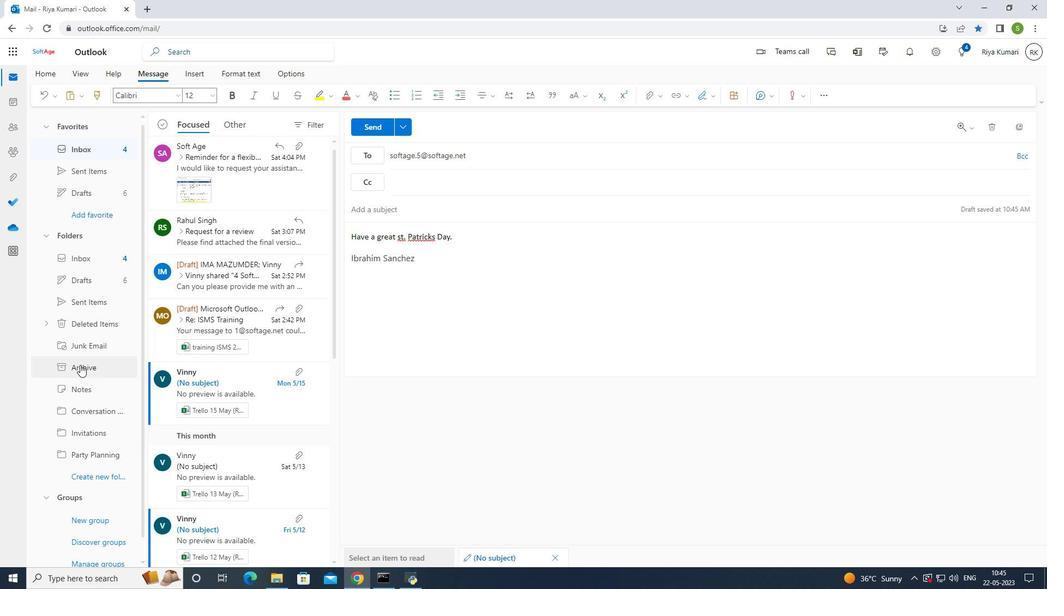 
Action: Mouse scrolled (79, 364) with delta (0, 0)
Screenshot: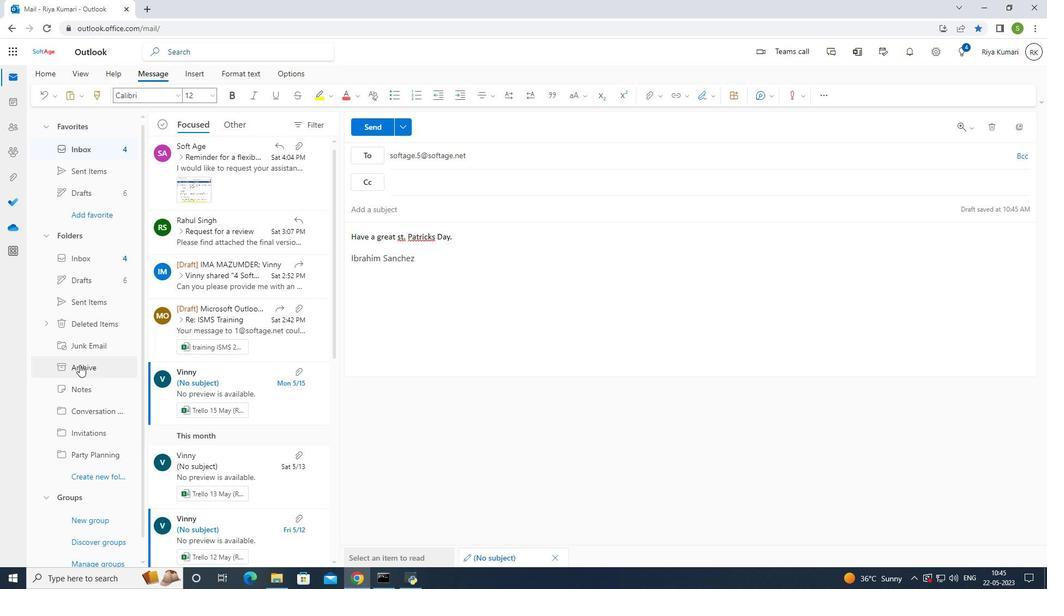 
Action: Mouse scrolled (79, 364) with delta (0, 0)
Screenshot: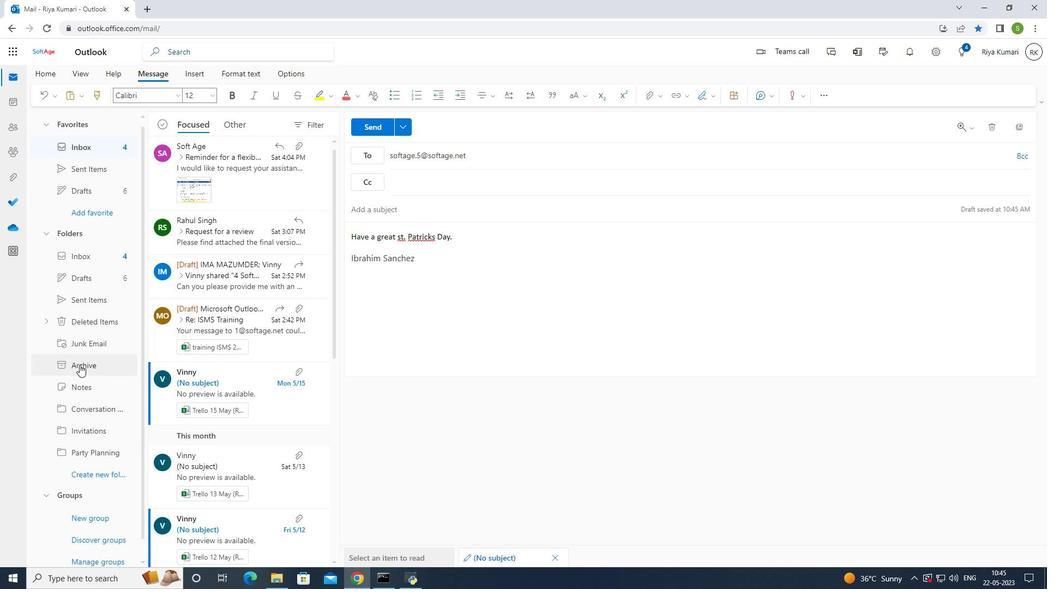 
Action: Mouse moved to (79, 366)
Screenshot: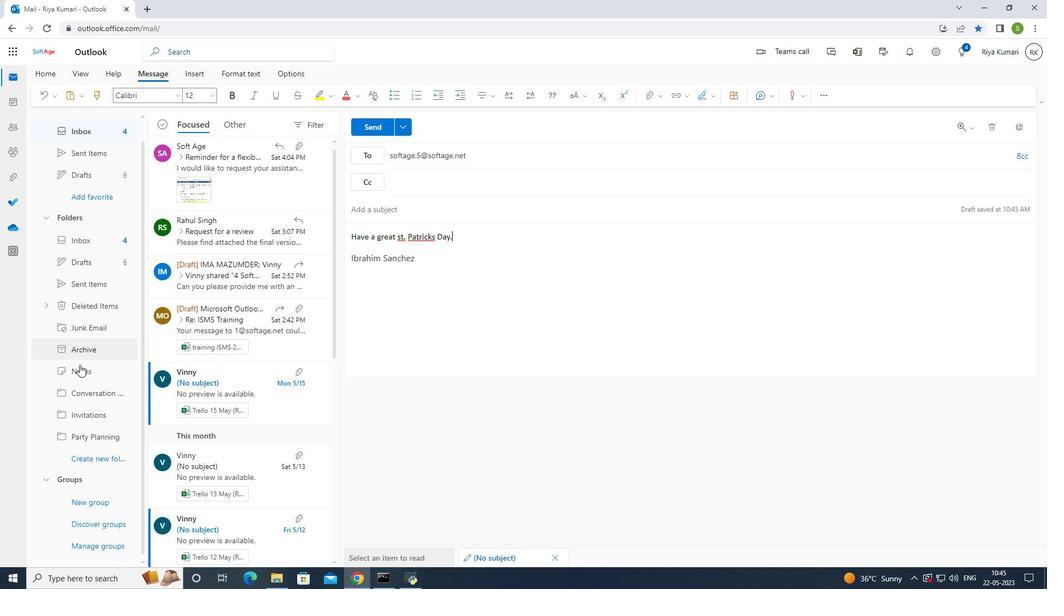 
Action: Mouse scrolled (79, 365) with delta (0, 0)
Screenshot: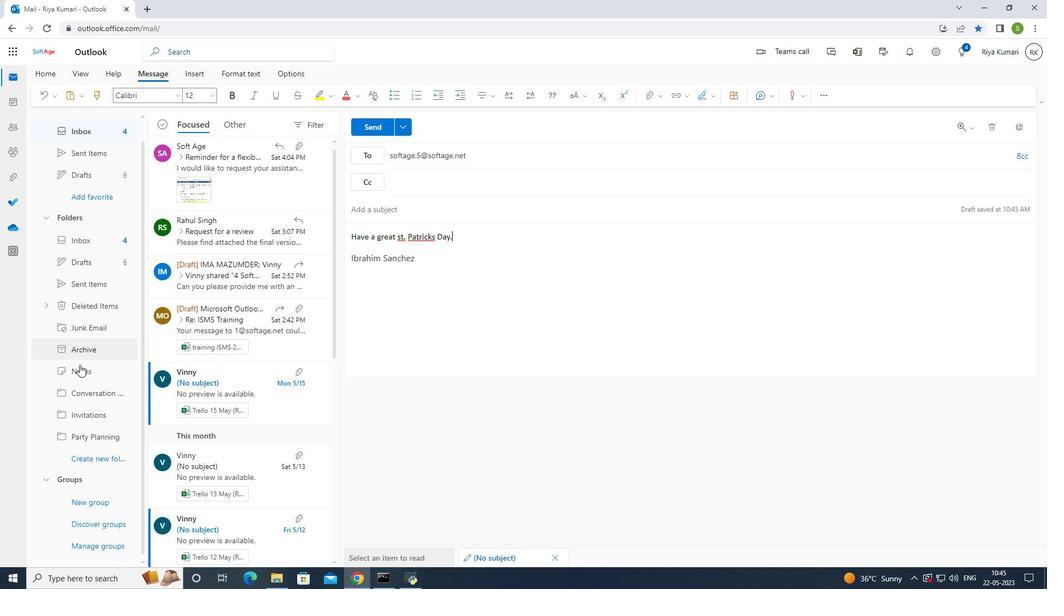 
Action: Mouse moved to (79, 366)
Screenshot: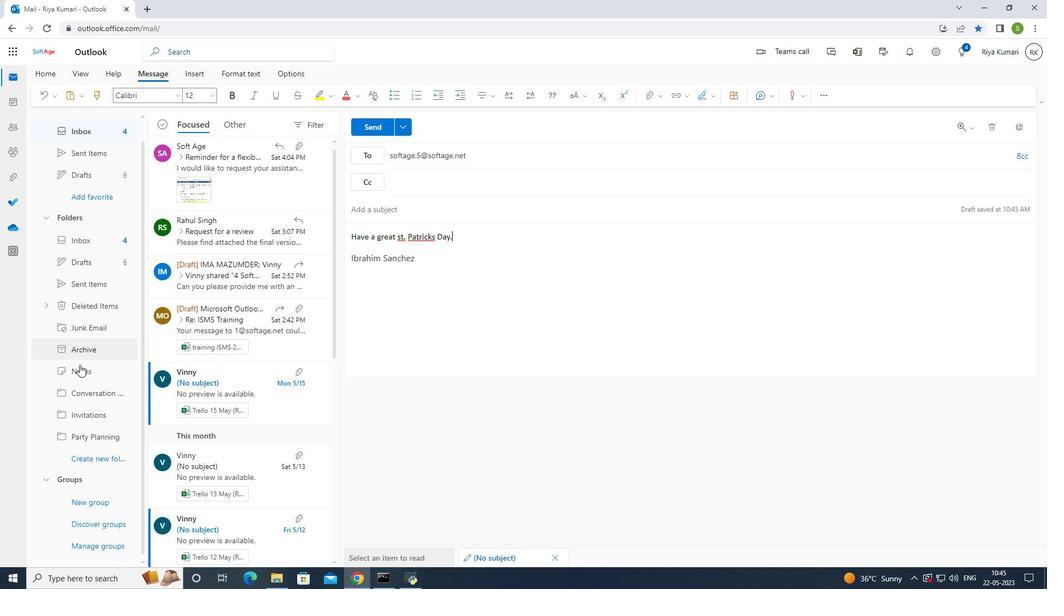 
Action: Mouse scrolled (79, 365) with delta (0, 0)
Screenshot: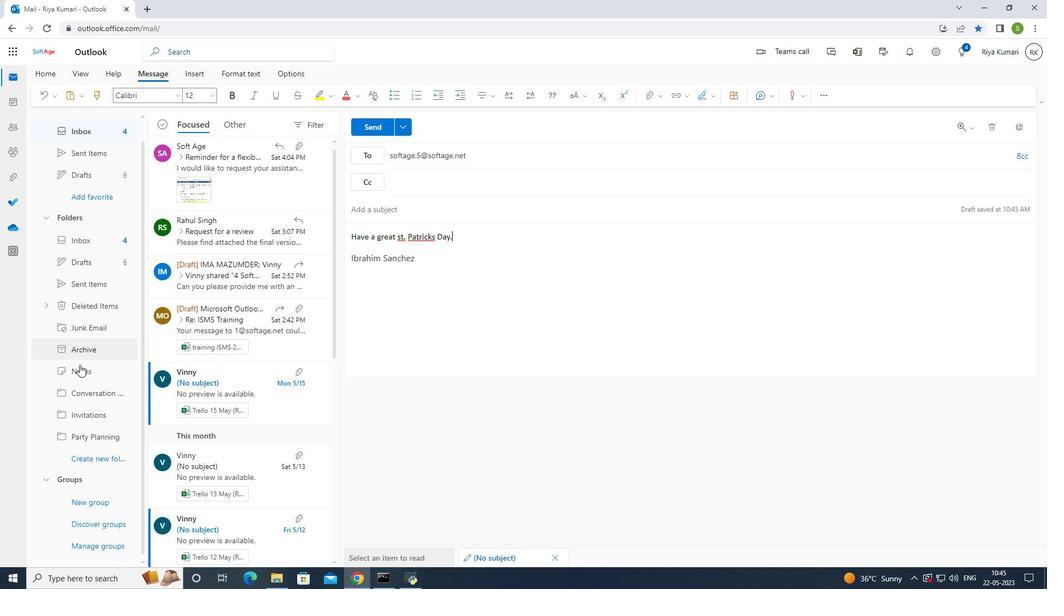 
Action: Mouse moved to (79, 367)
Screenshot: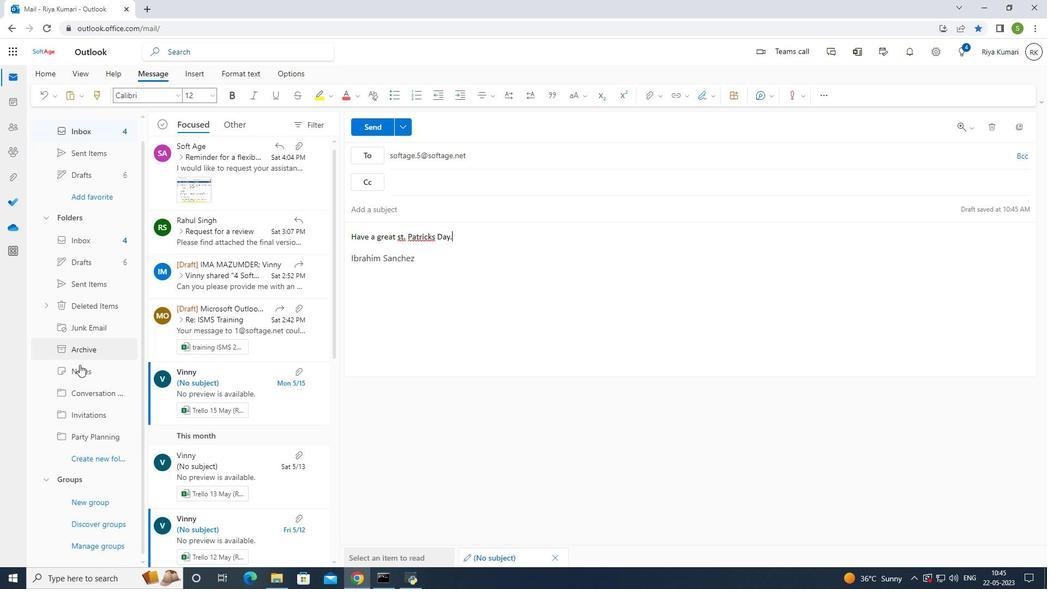 
Action: Mouse scrolled (79, 366) with delta (0, 0)
Screenshot: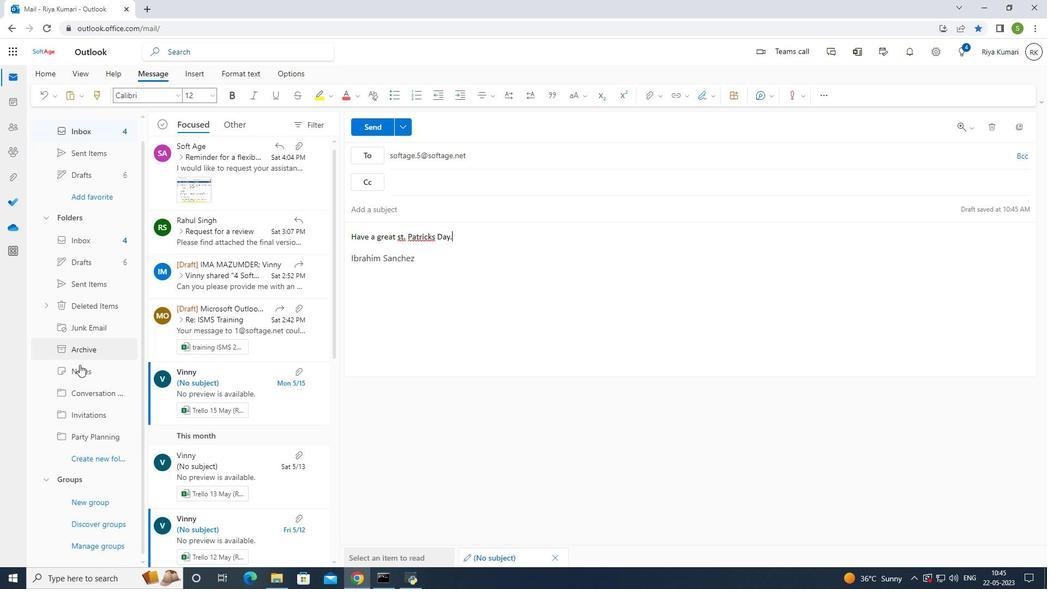 
Action: Mouse scrolled (79, 366) with delta (0, 0)
Screenshot: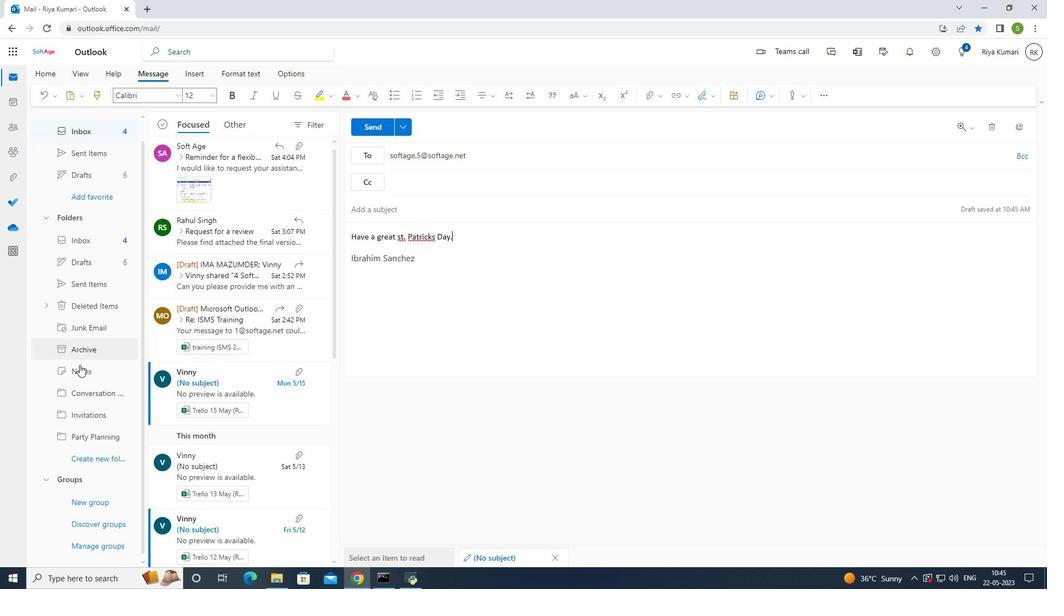 
Action: Mouse moved to (89, 459)
Screenshot: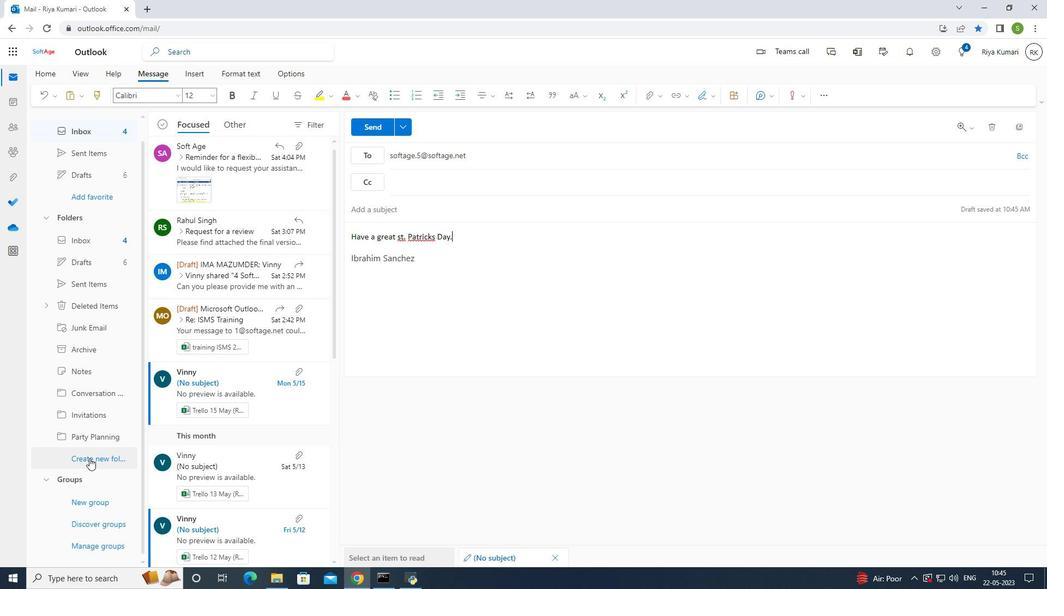 
Action: Mouse pressed left at (89, 459)
Screenshot: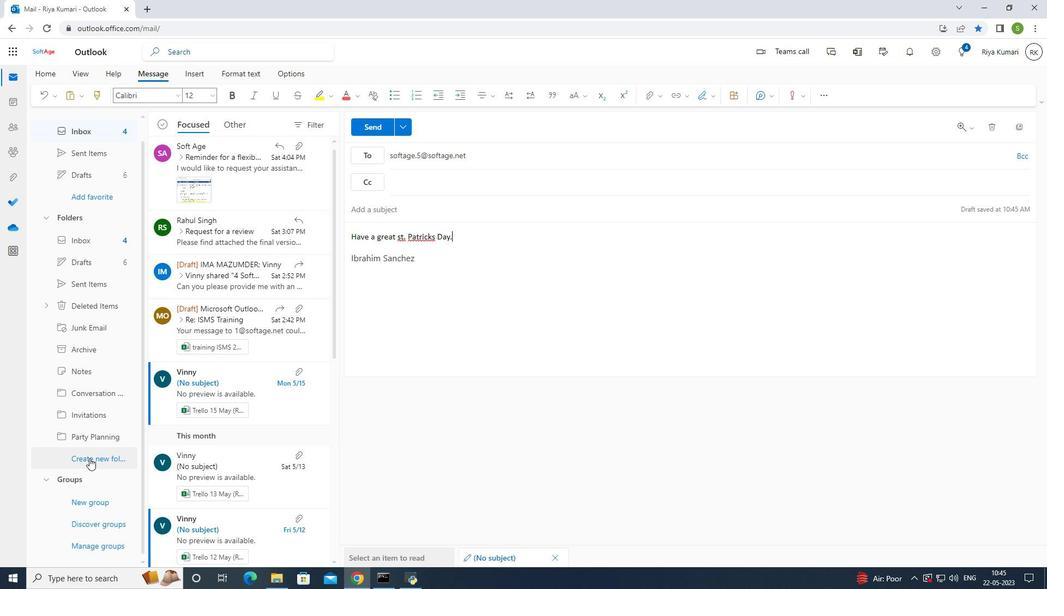 
Action: Mouse moved to (348, 376)
Screenshot: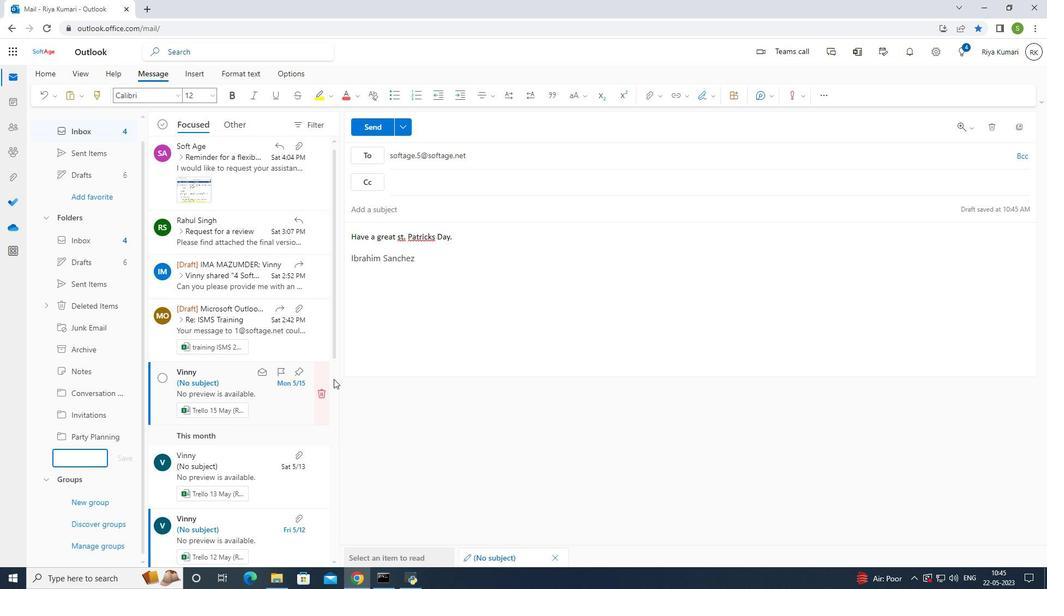 
Action: Key pressed <Key.shift>D
Screenshot: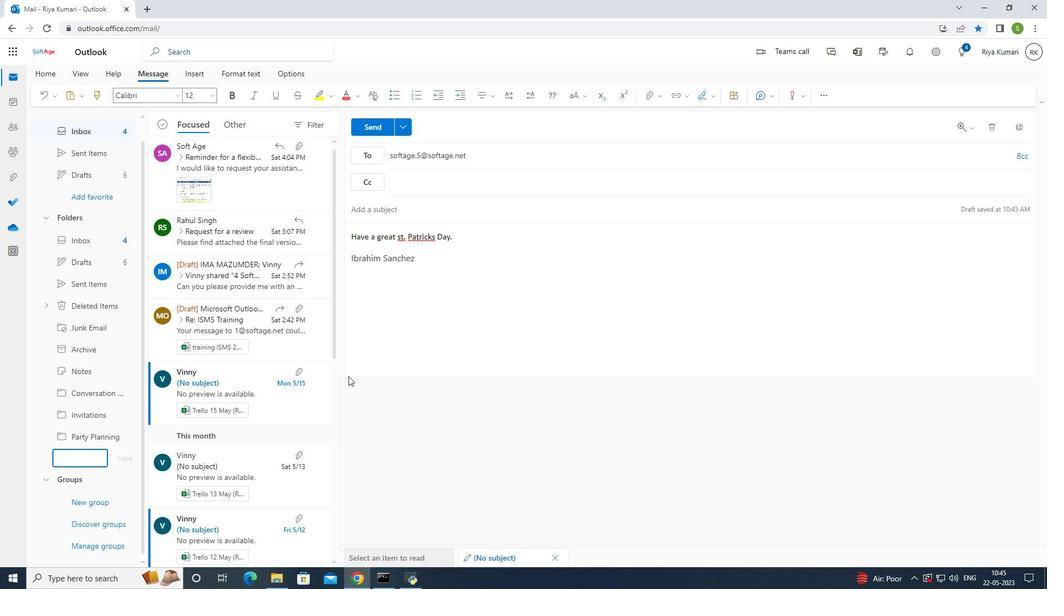 
Action: Mouse moved to (369, 376)
Screenshot: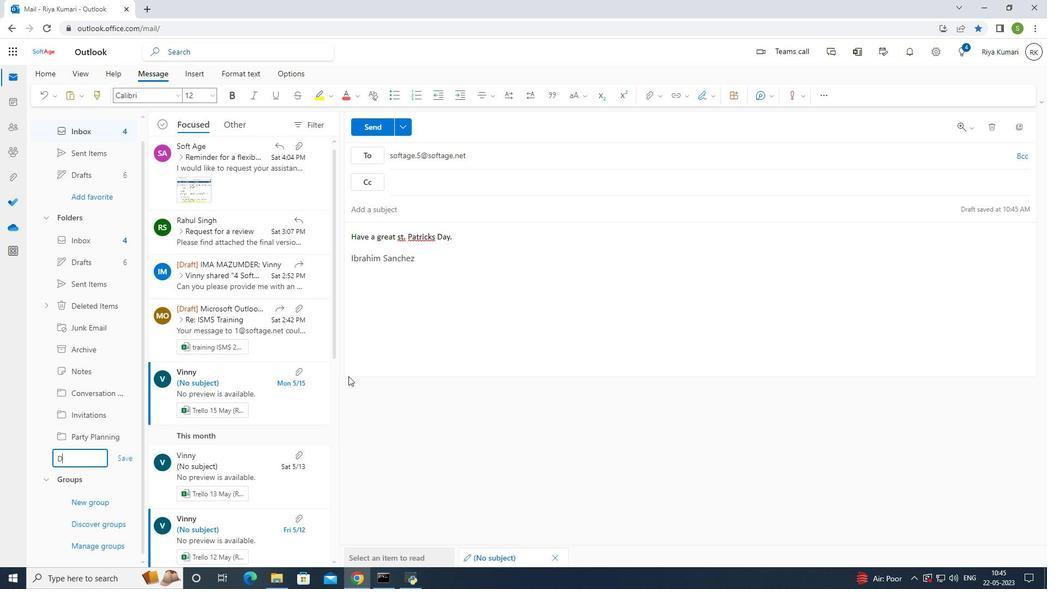 
Action: Key pressed e
Screenshot: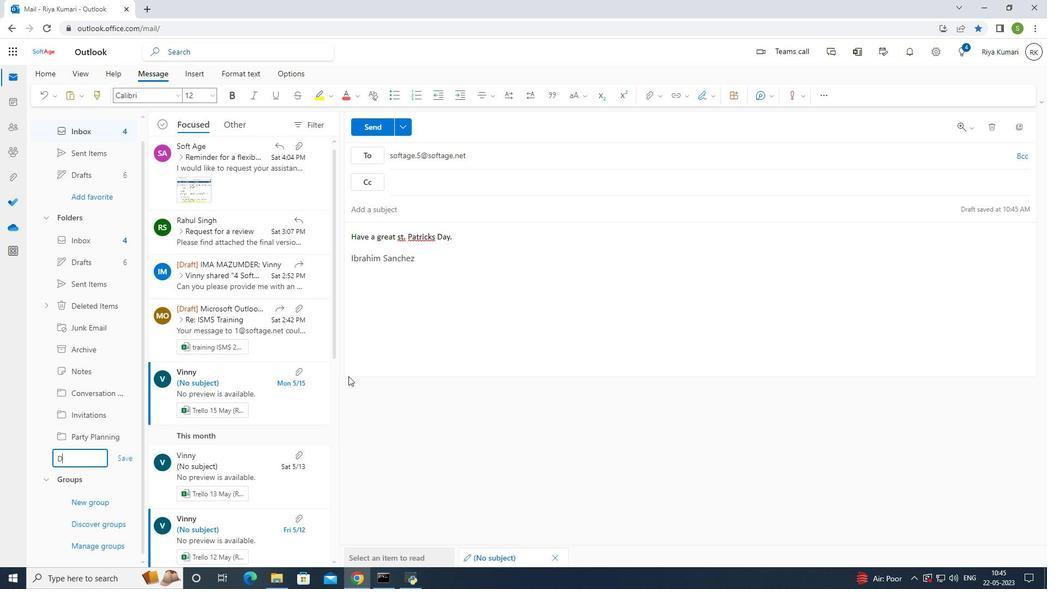 
Action: Mouse moved to (385, 377)
Screenshot: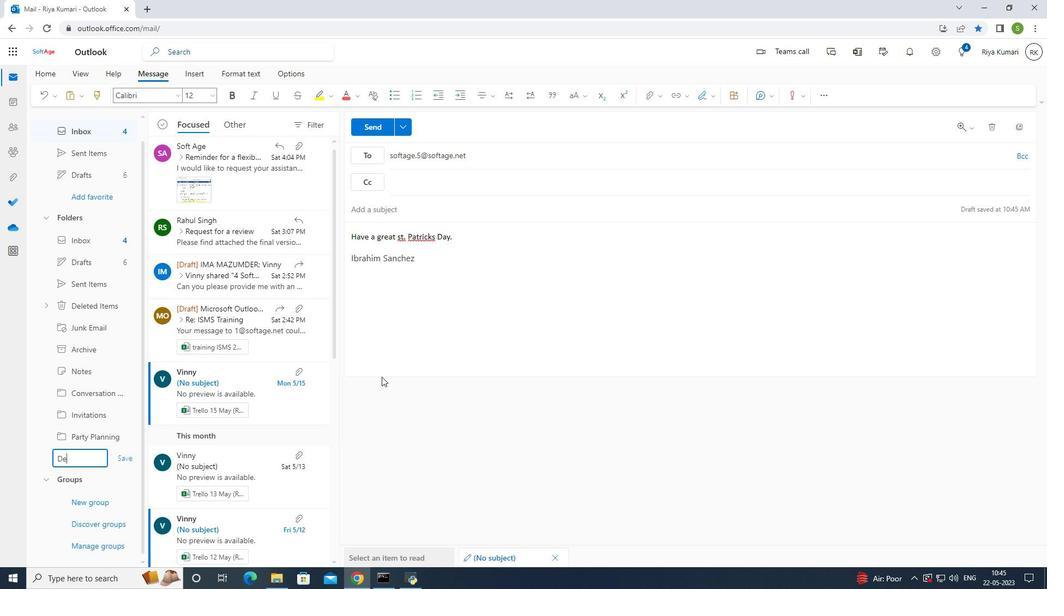
Action: Key pressed corations
Screenshot: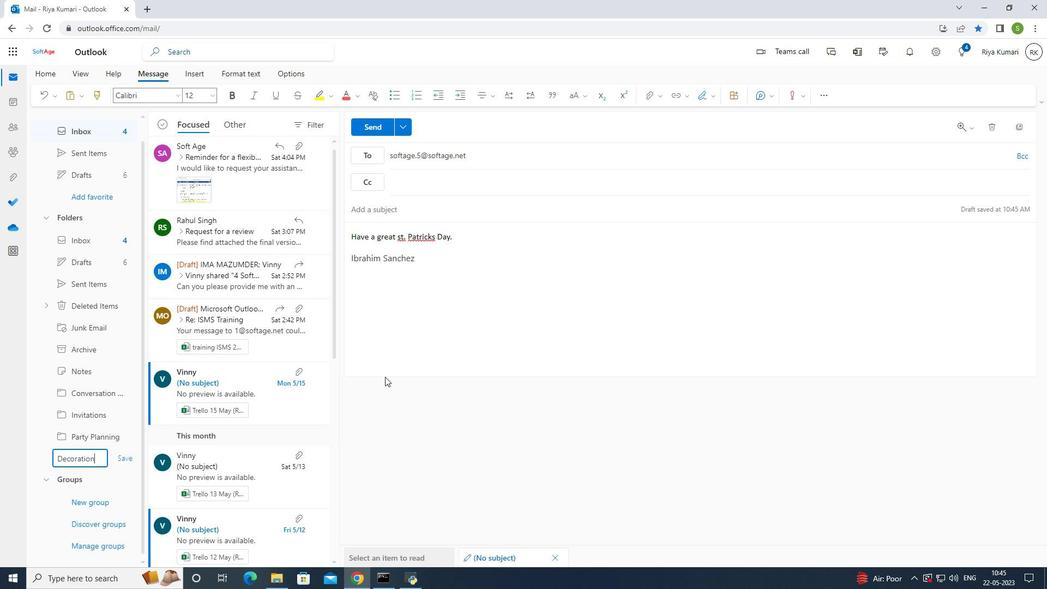 
Action: Mouse moved to (130, 462)
Screenshot: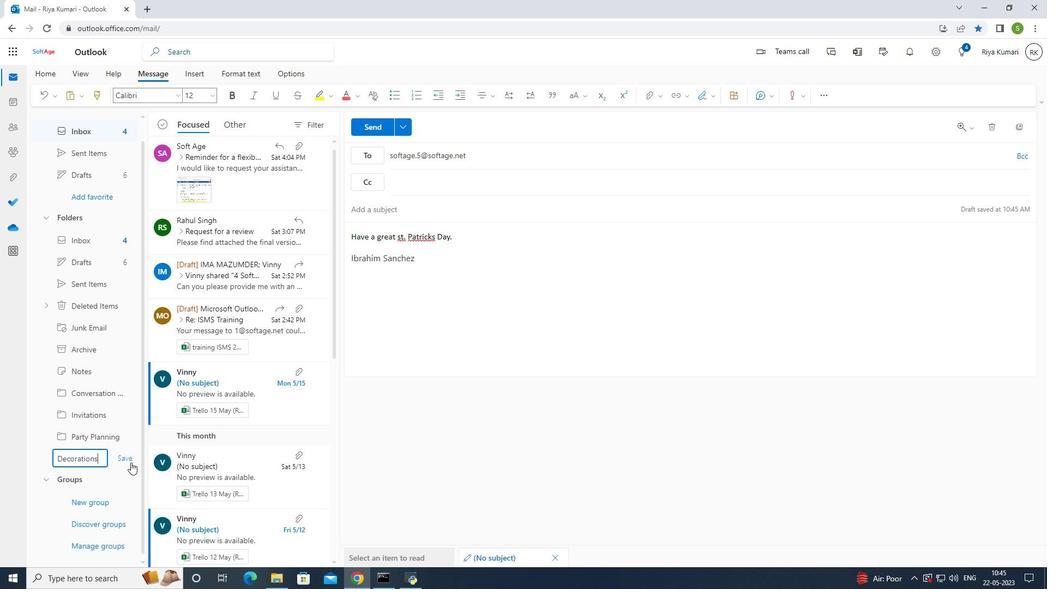 
Action: Mouse pressed left at (130, 462)
Screenshot: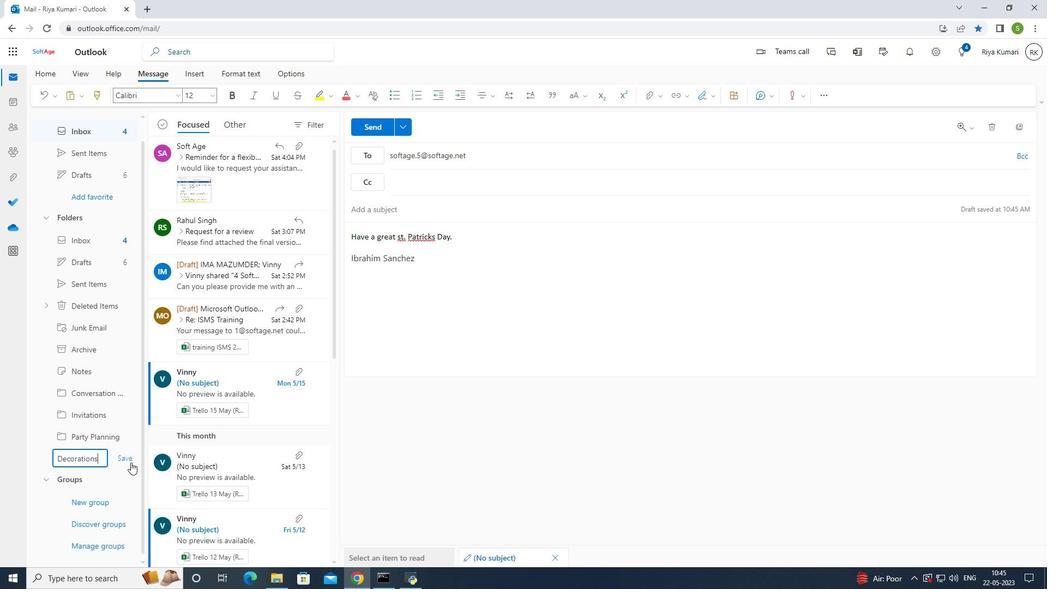 
Action: Mouse moved to (383, 129)
Screenshot: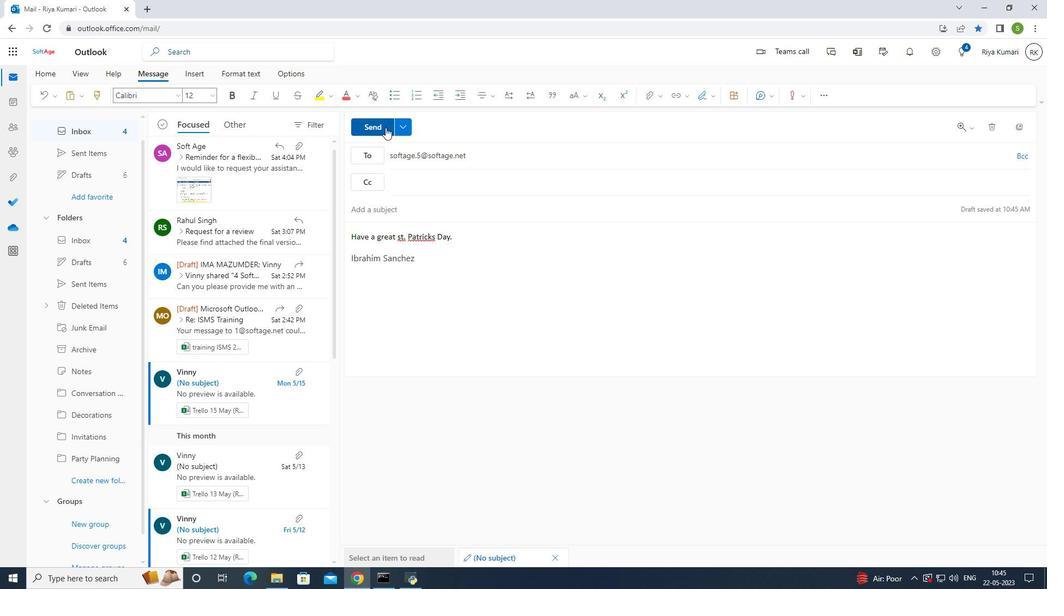 
Action: Mouse pressed left at (383, 129)
Screenshot: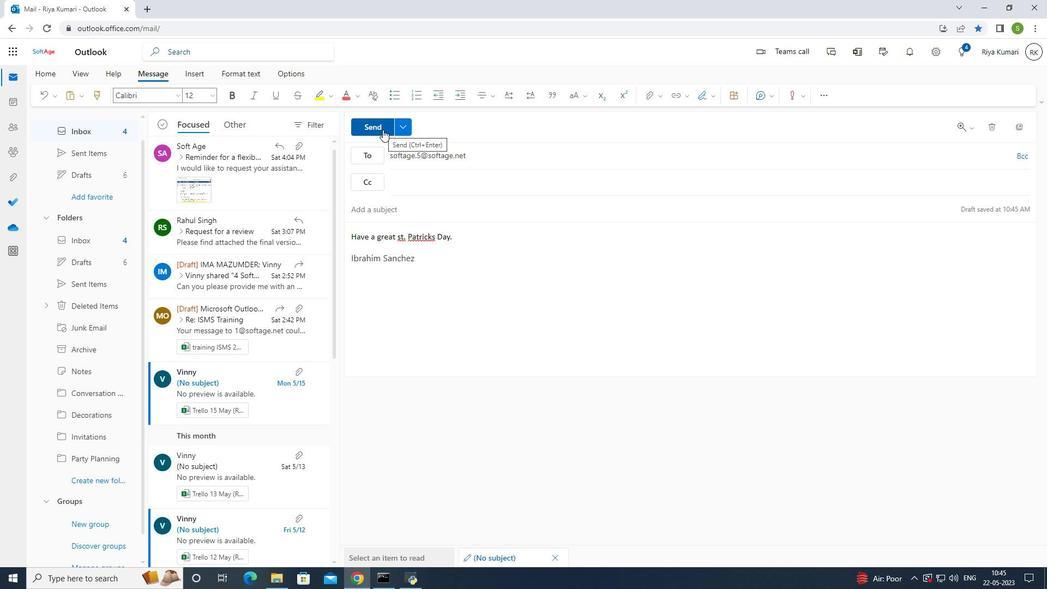 
Action: Mouse moved to (514, 332)
Screenshot: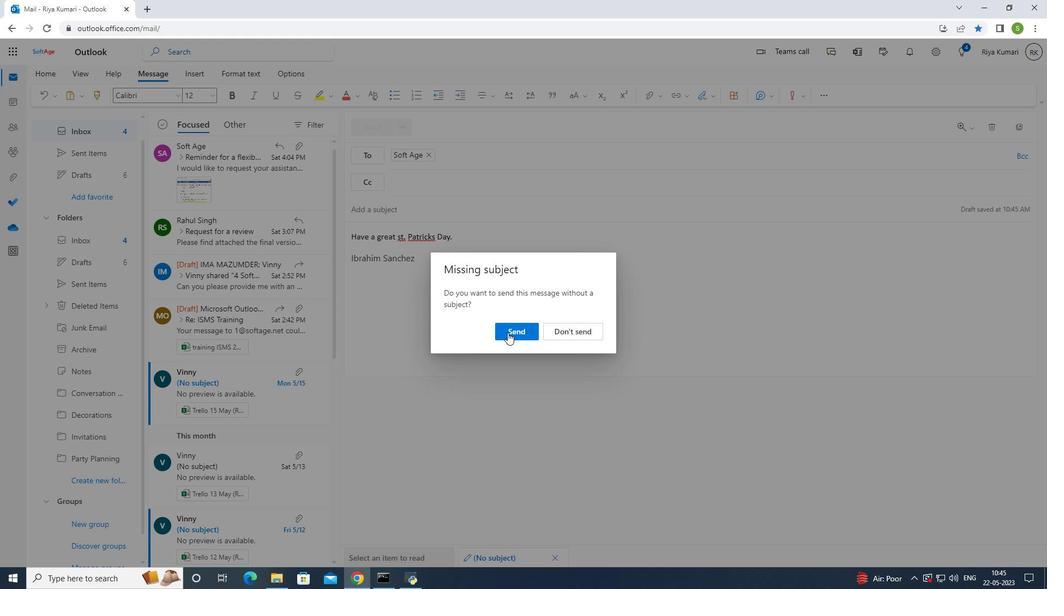 
Action: Mouse pressed left at (514, 332)
Screenshot: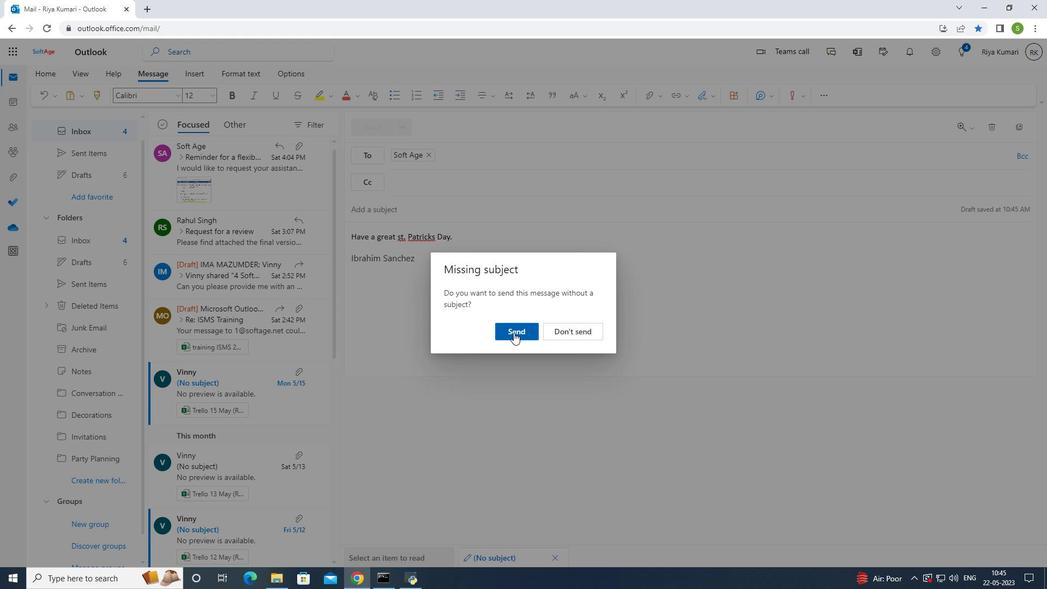 
Action: Mouse moved to (372, 159)
Screenshot: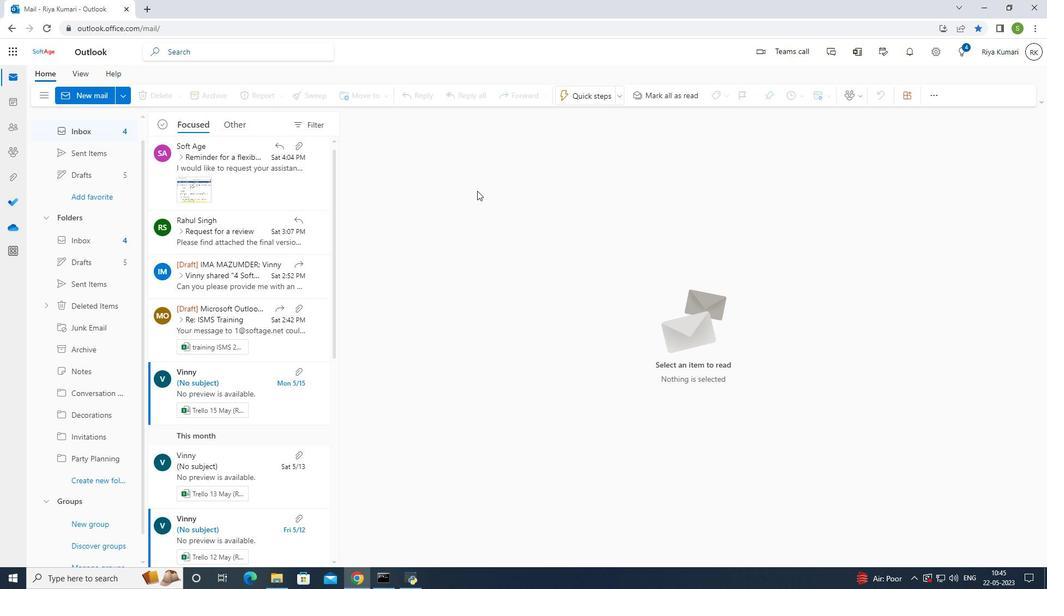 
